 Task: Add an event with the title Conference: Business Symposium, date '2023/12/18', time 7:00 AM to 9:00 AMand add a description: The training workshop will begin with an exploration of the key principles and qualities of effective team leadership. Participants will gain an understanding of the different leadership styles and approaches, and how to adapt their leadership style to meet the needs of their team and organization._x000D_
Select event color  Lavender . Add location for the event as: 456 Champs-Élysées, Paris, France, logged in from the account softage.1@softage.netand send the event invitation to softage.8@softage.net and softage.9@softage.net. Set a reminder for the event Doesn't repeat
Action: Mouse moved to (74, 137)
Screenshot: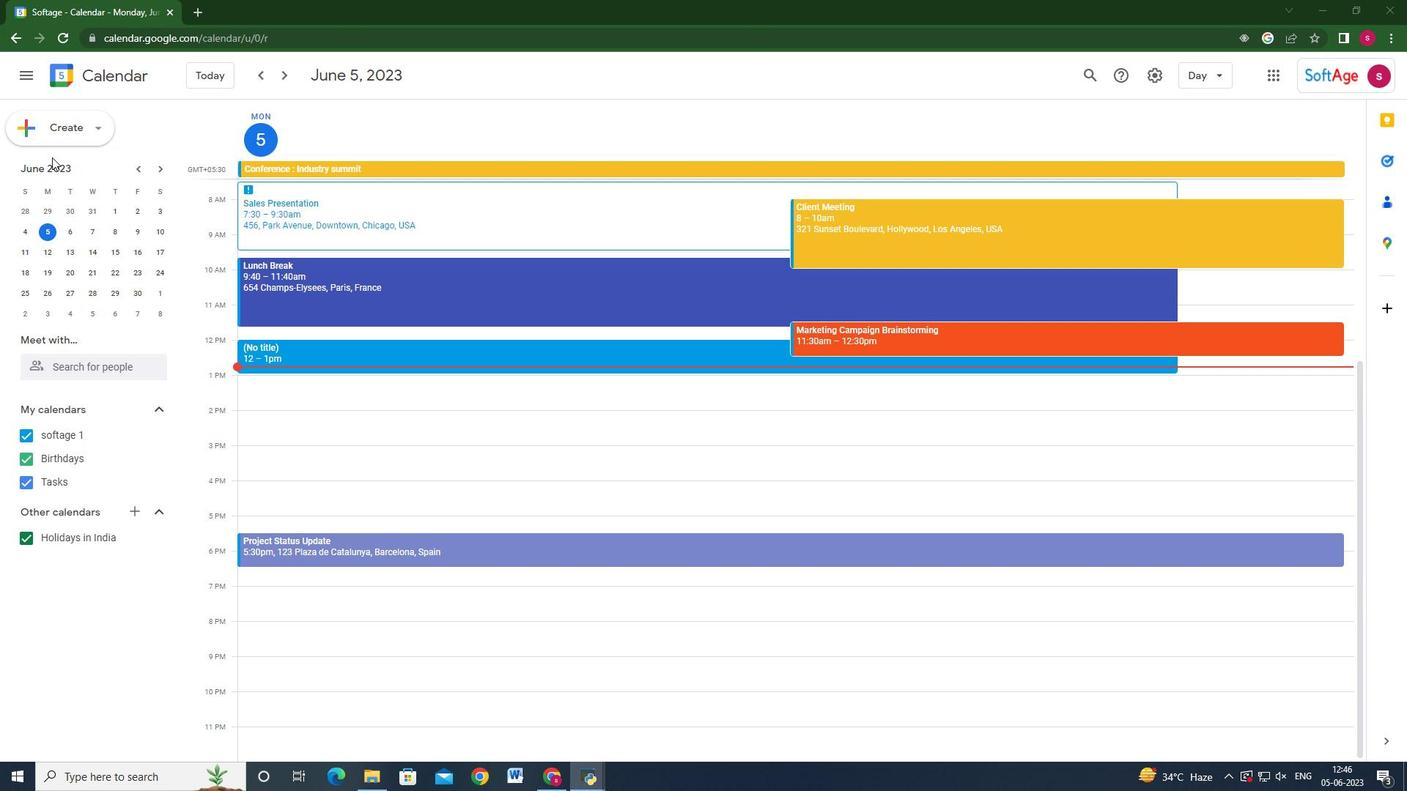 
Action: Mouse pressed left at (74, 137)
Screenshot: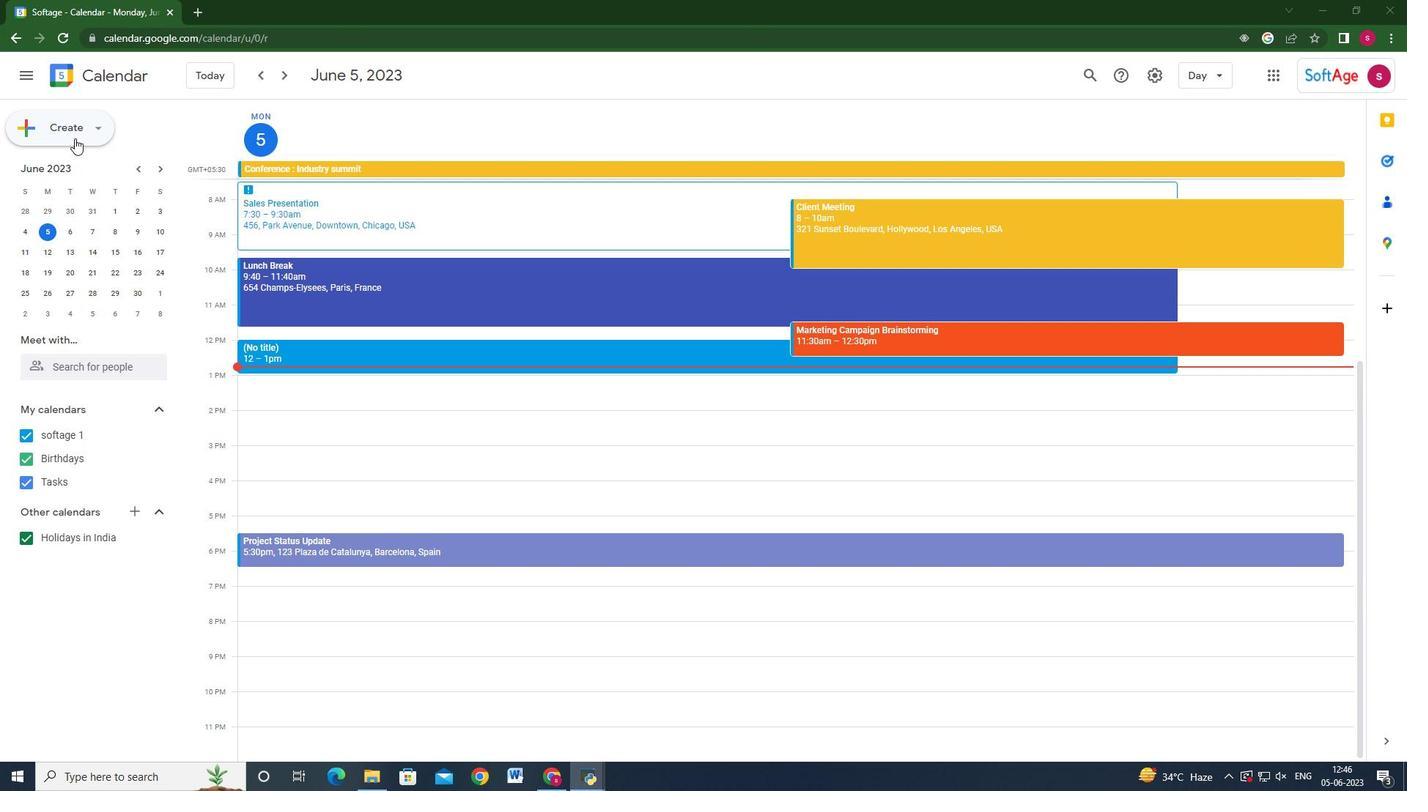 
Action: Mouse moved to (64, 167)
Screenshot: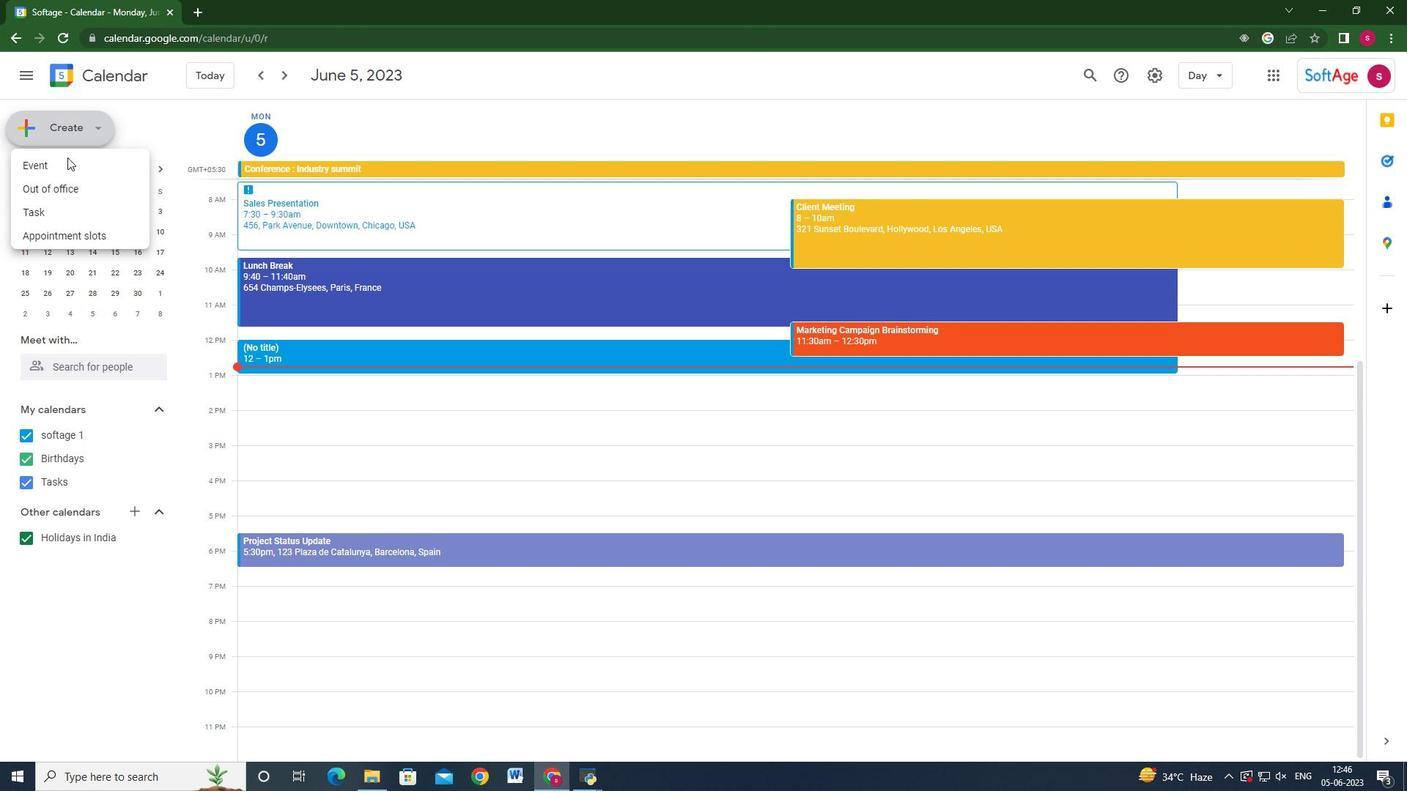 
Action: Mouse pressed left at (64, 167)
Screenshot: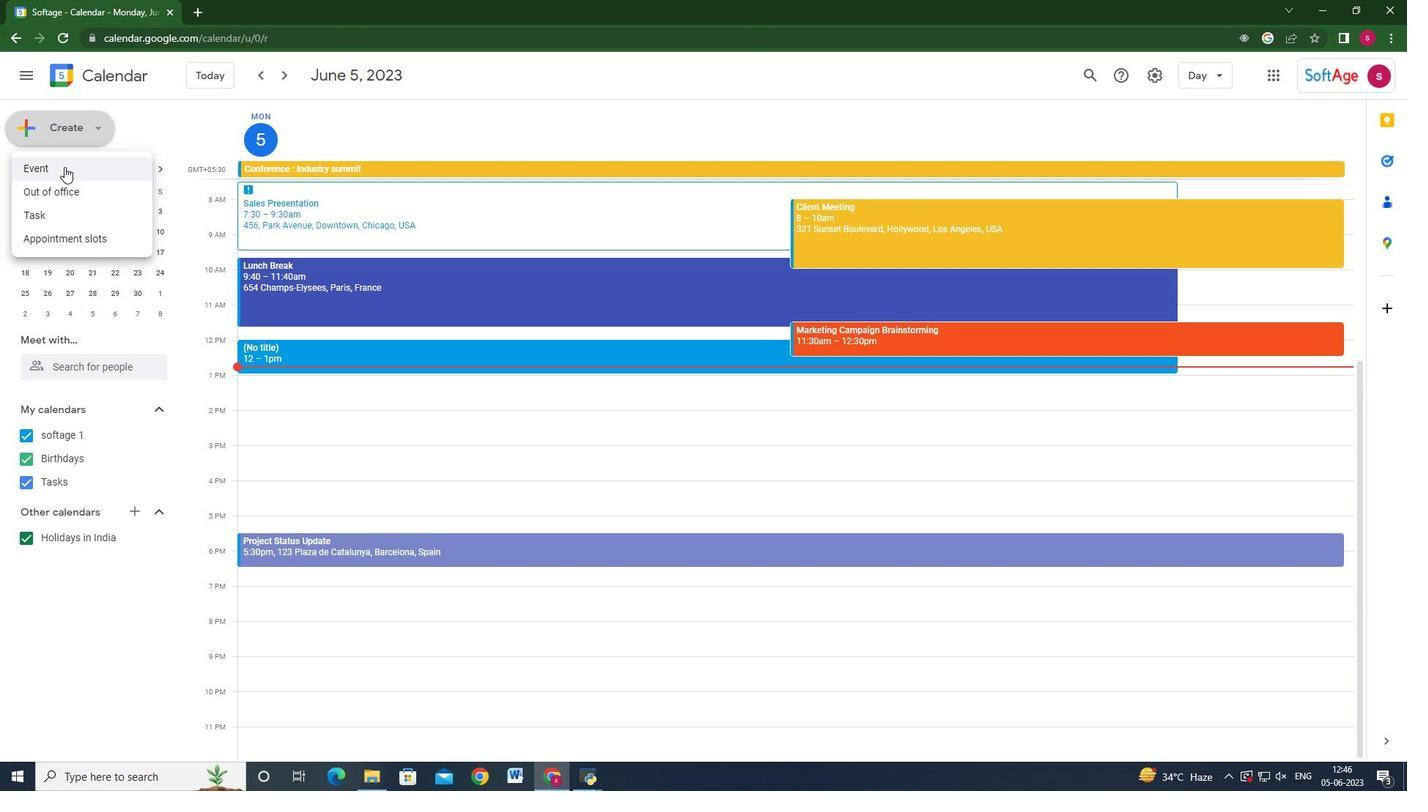 
Action: Mouse moved to (849, 579)
Screenshot: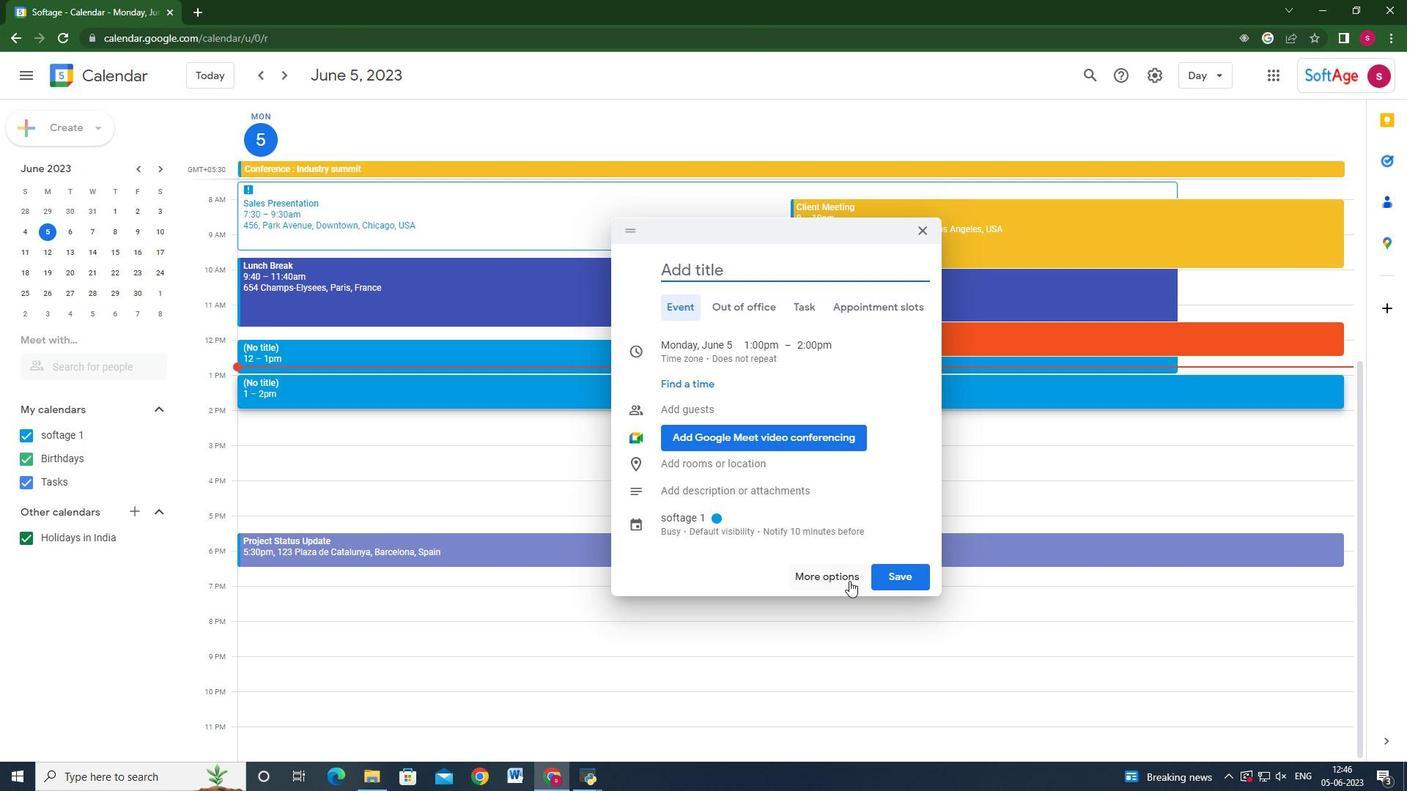 
Action: Mouse pressed left at (849, 579)
Screenshot: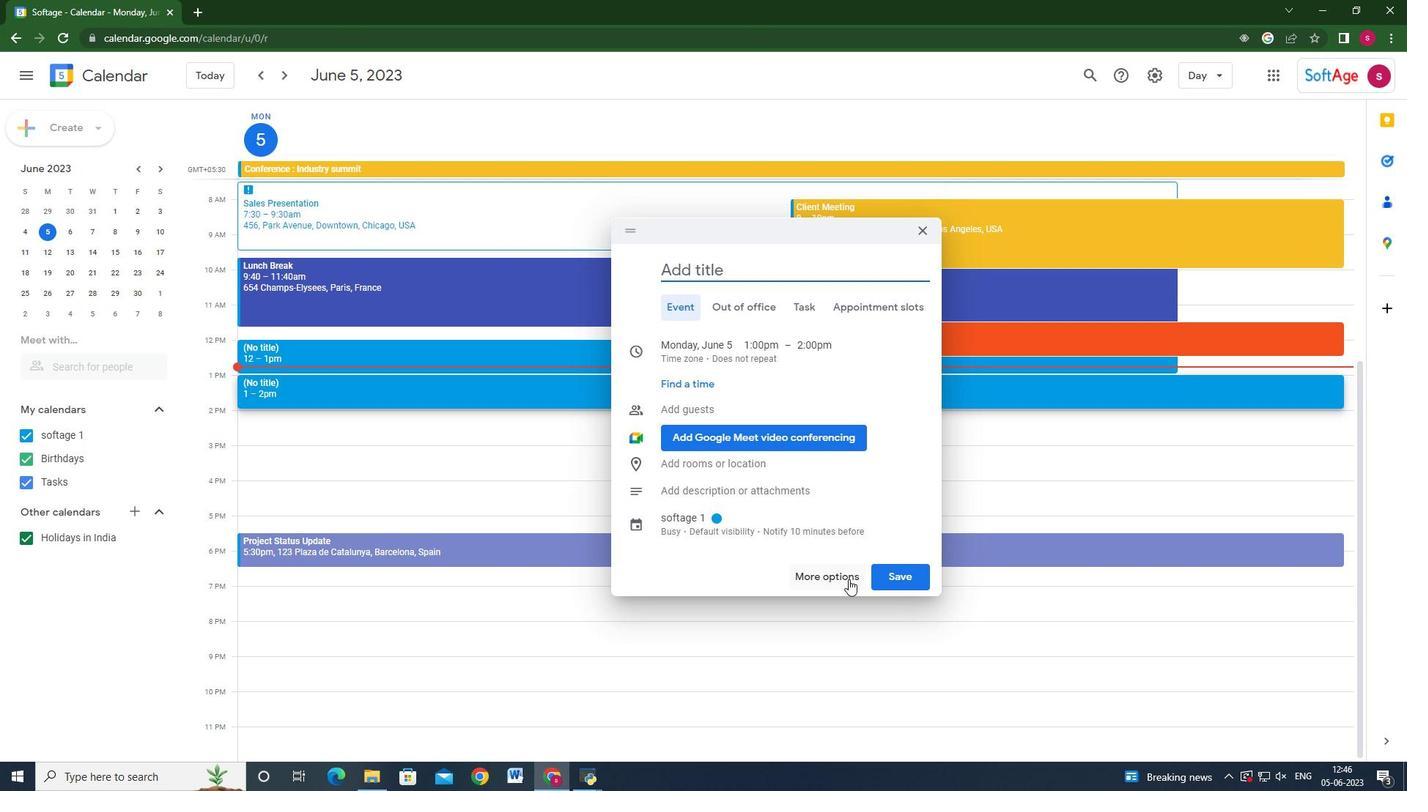 
Action: Mouse moved to (281, 87)
Screenshot: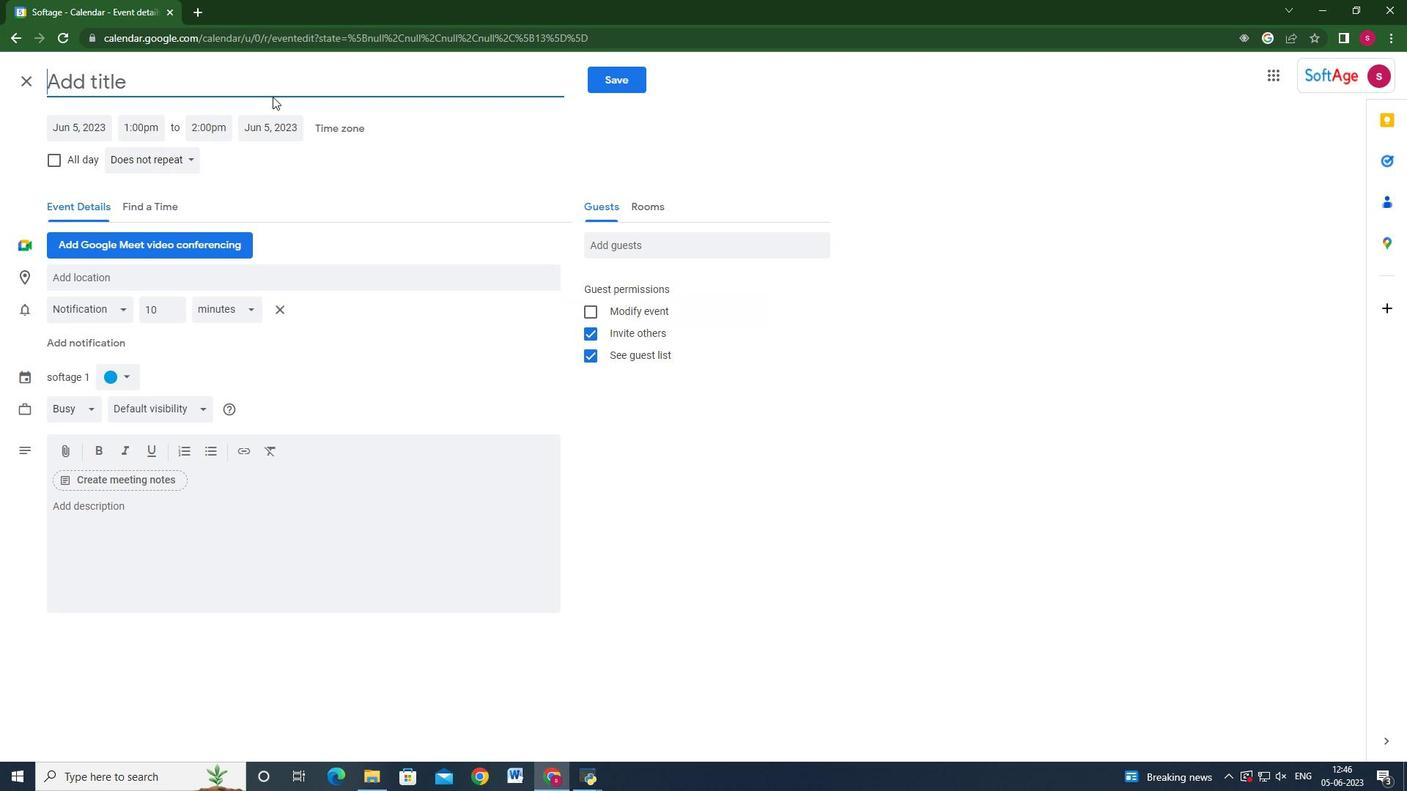 
Action: Key pressed <Key.shift>Conference<Key.shift>:<Key.space><Key.shift>Busn<Key.backspace>iness<Key.space><Key.shift><Key.shift><Key.shift><Key.shift><Key.shift><Key.shift><Key.shift><Key.shift><Key.shift><Key.shift><Key.shift><Key.shift>Symposium
Screenshot: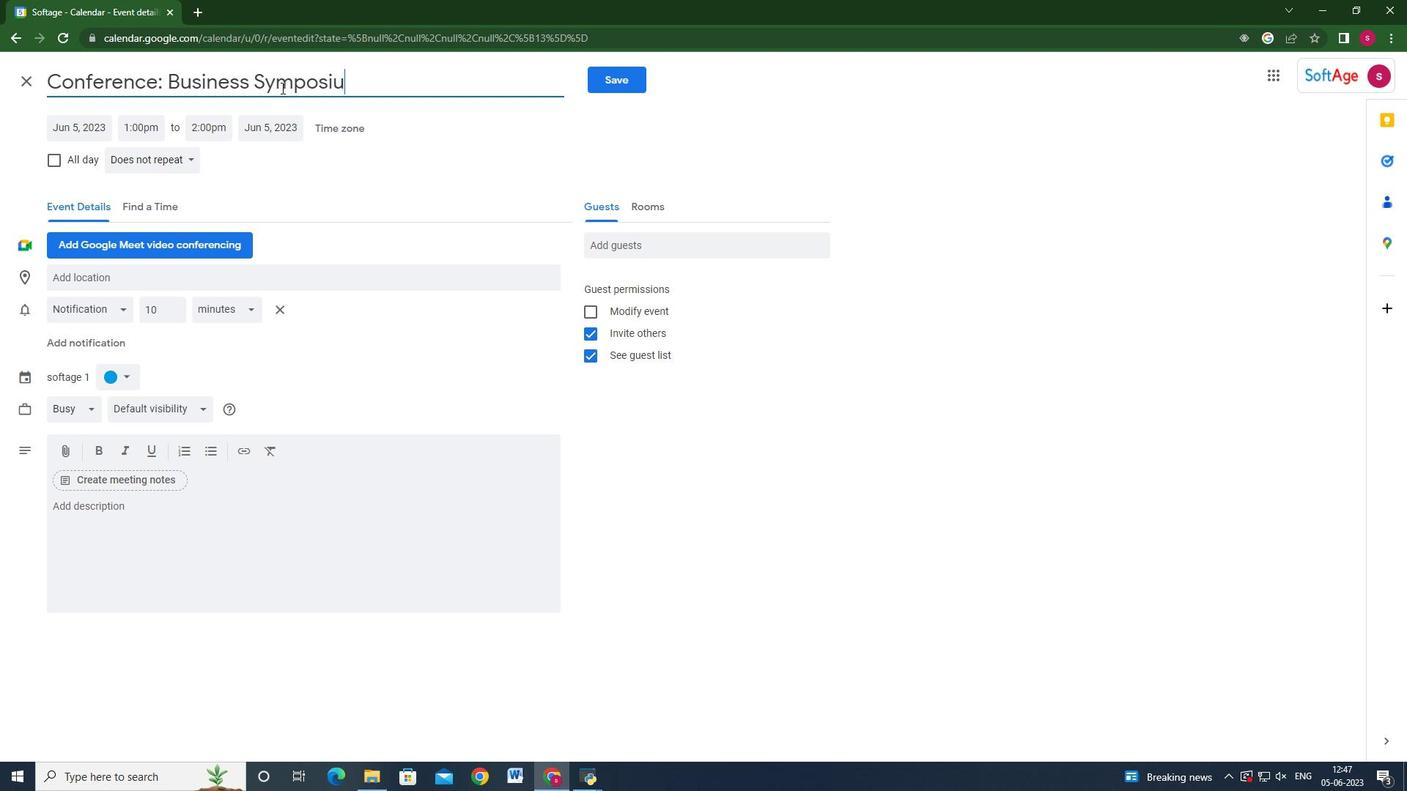 
Action: Mouse moved to (85, 128)
Screenshot: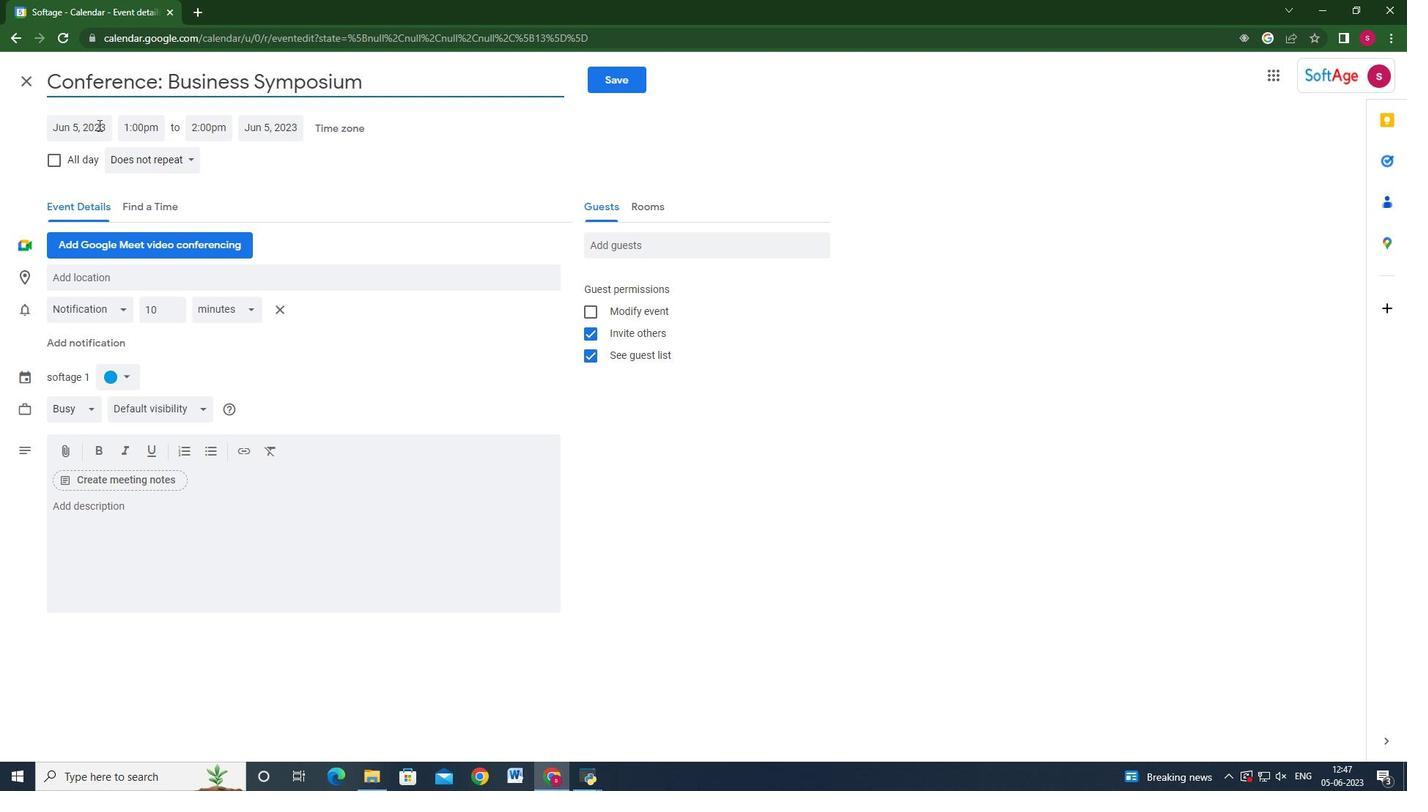 
Action: Mouse pressed left at (85, 128)
Screenshot: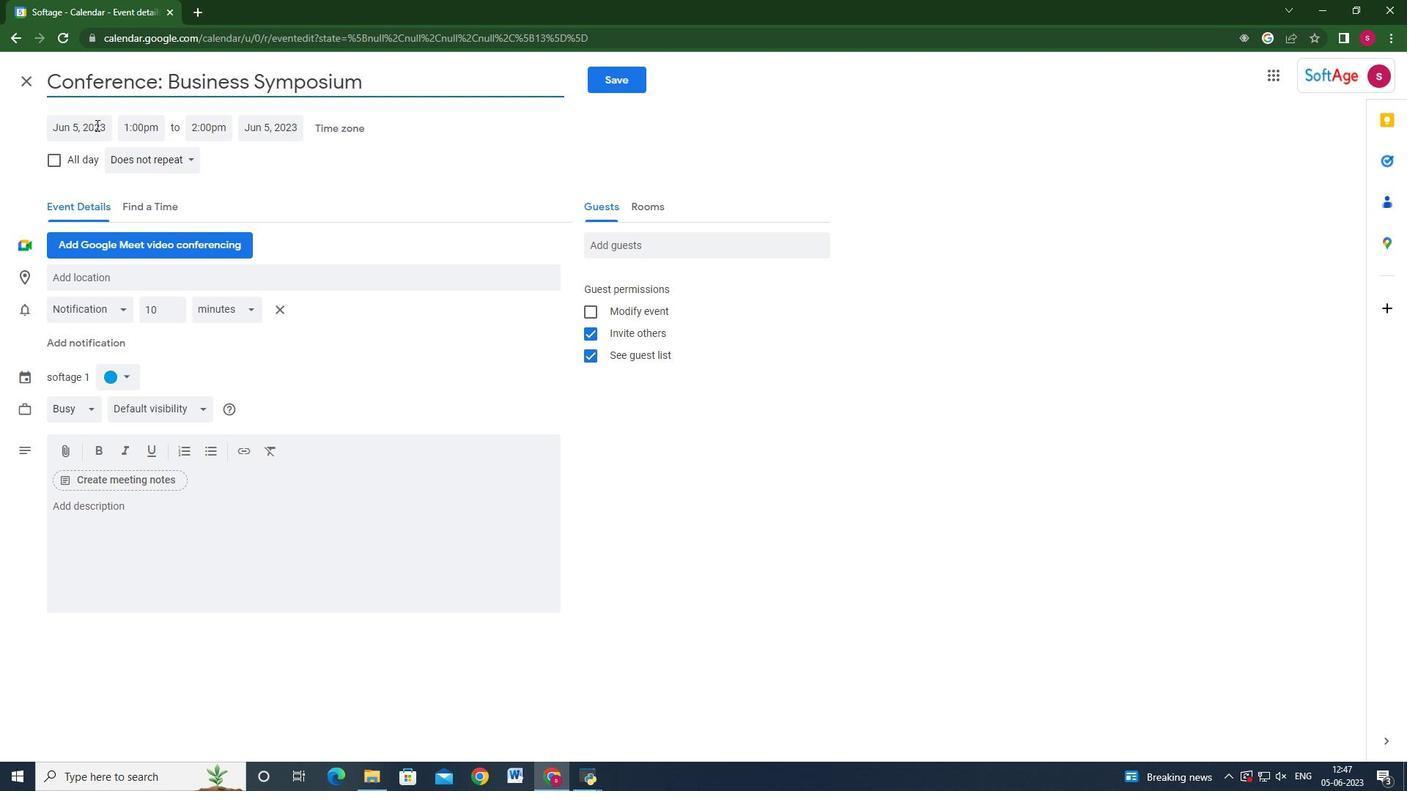 
Action: Mouse moved to (230, 158)
Screenshot: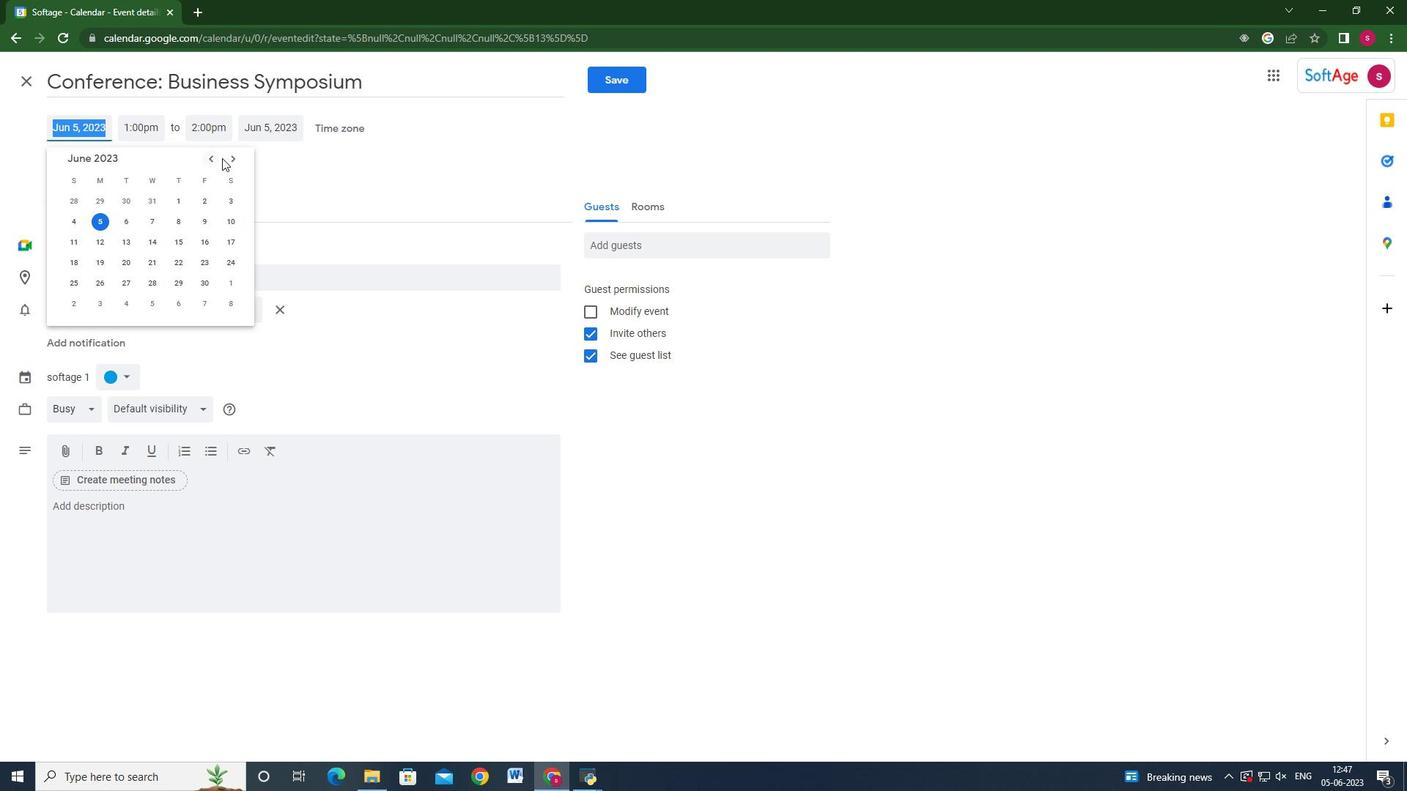 
Action: Mouse pressed left at (230, 158)
Screenshot: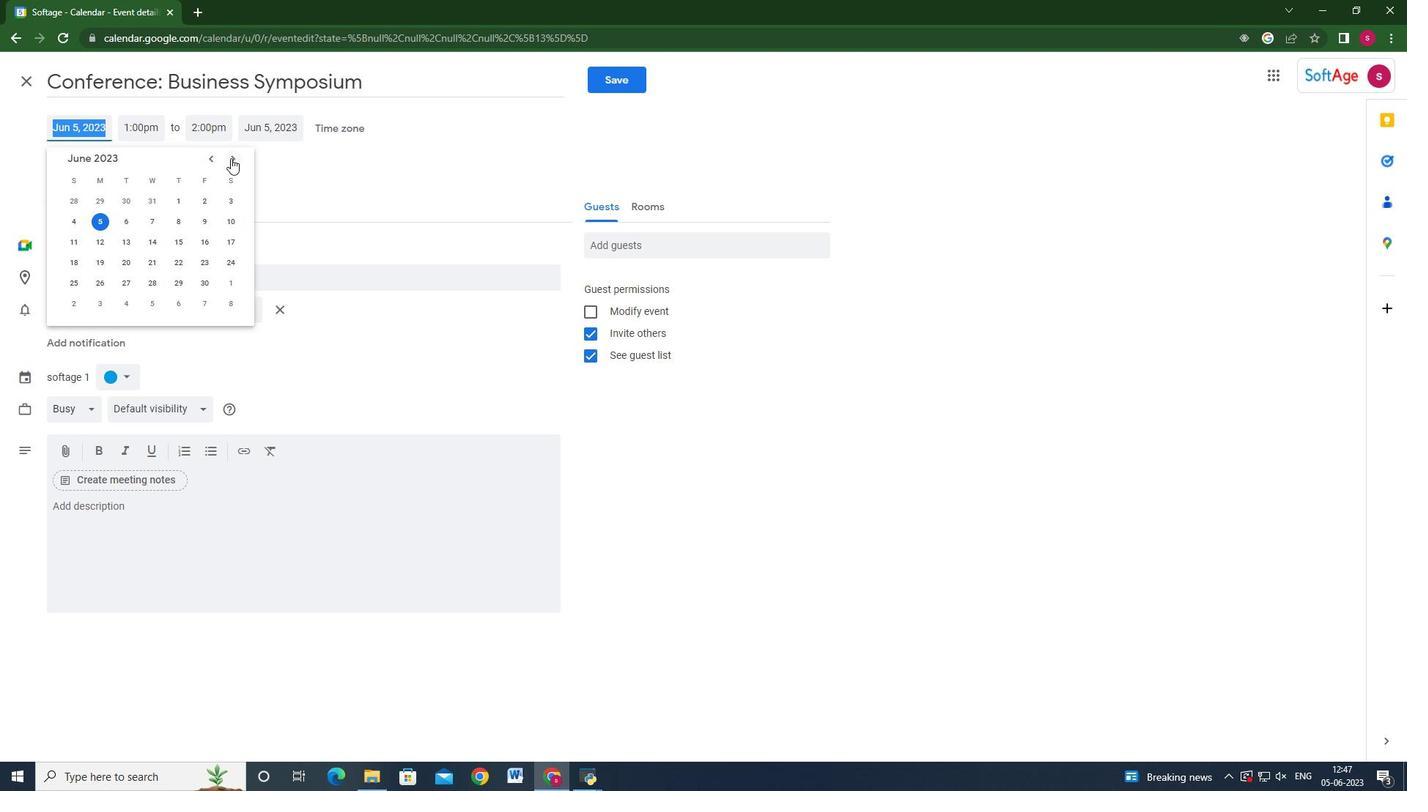 
Action: Mouse moved to (231, 158)
Screenshot: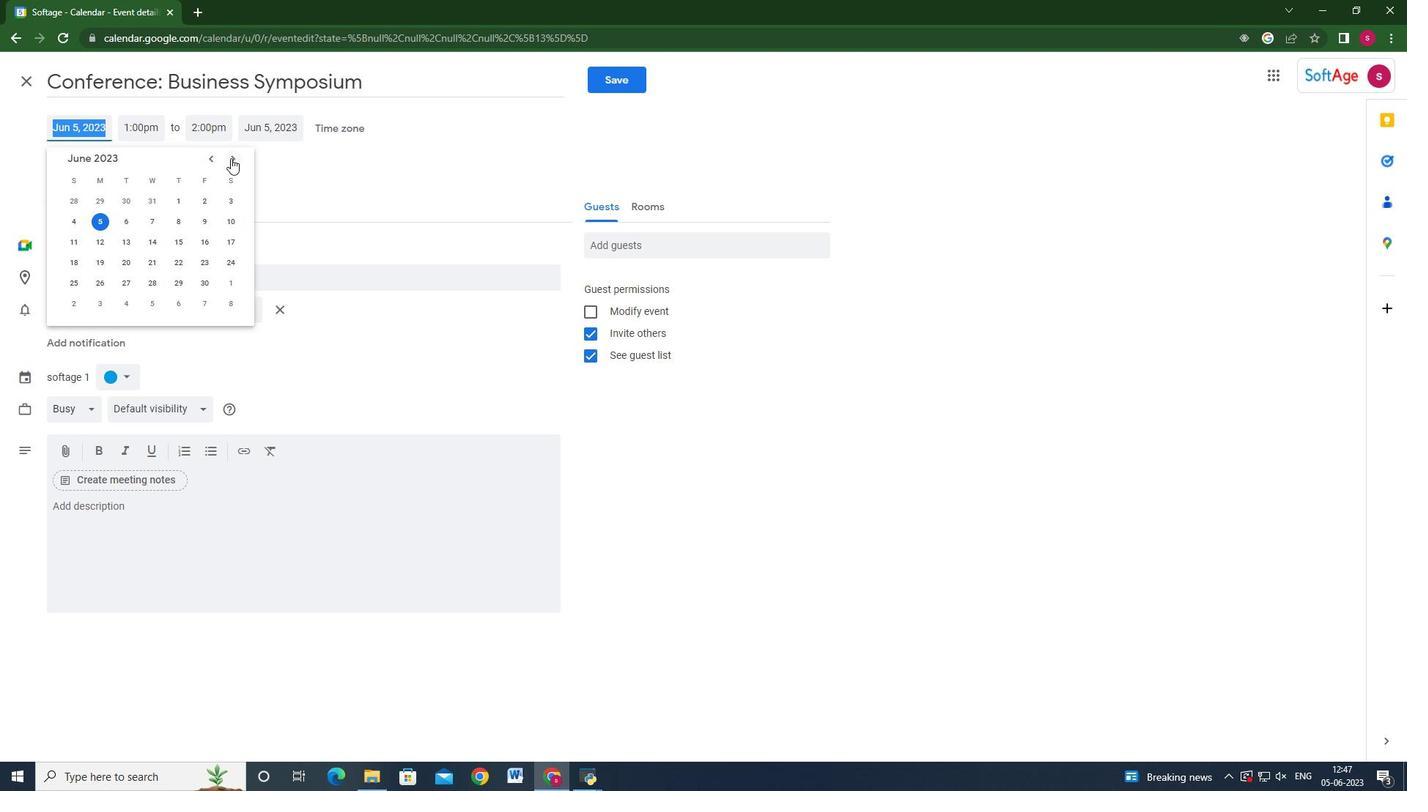 
Action: Mouse pressed left at (231, 158)
Screenshot: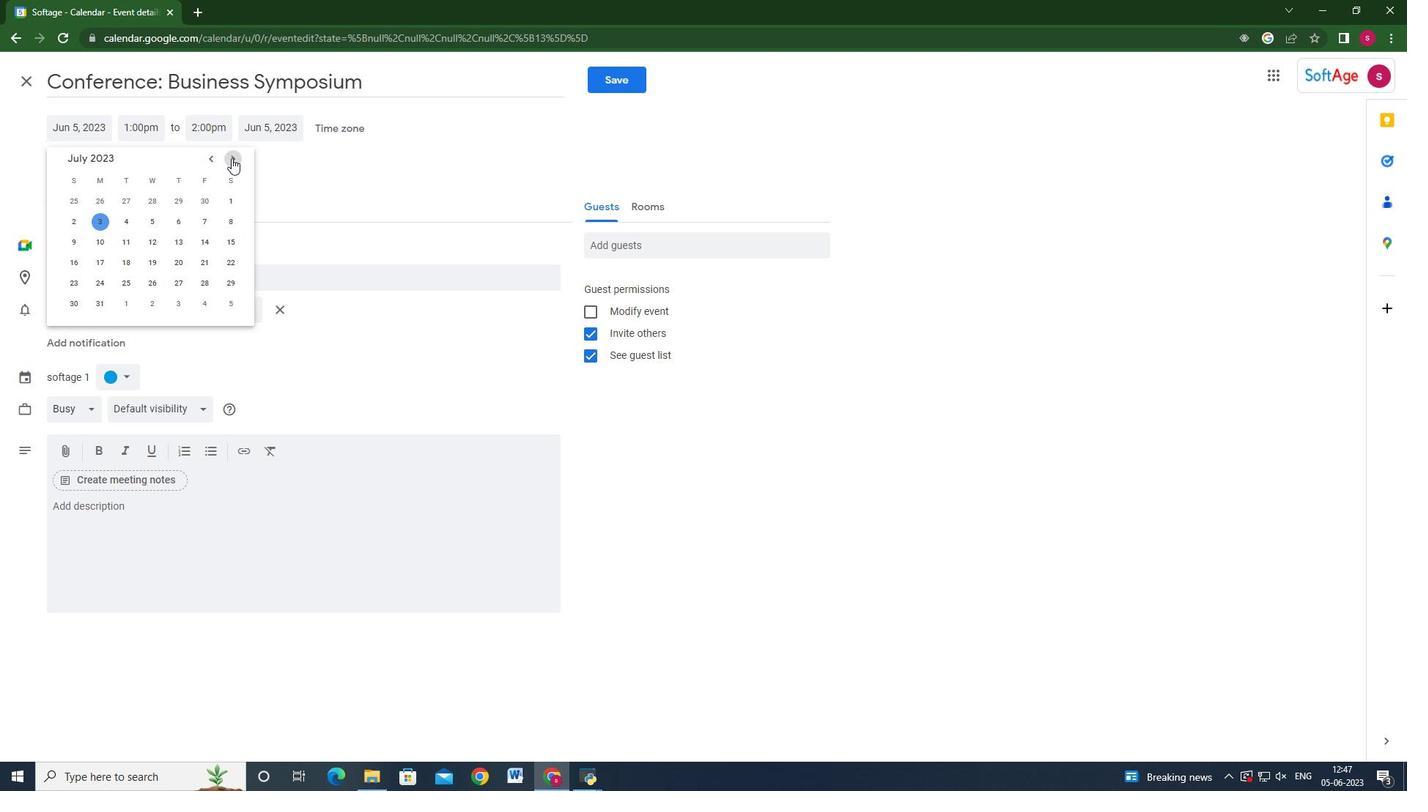 
Action: Mouse pressed left at (231, 158)
Screenshot: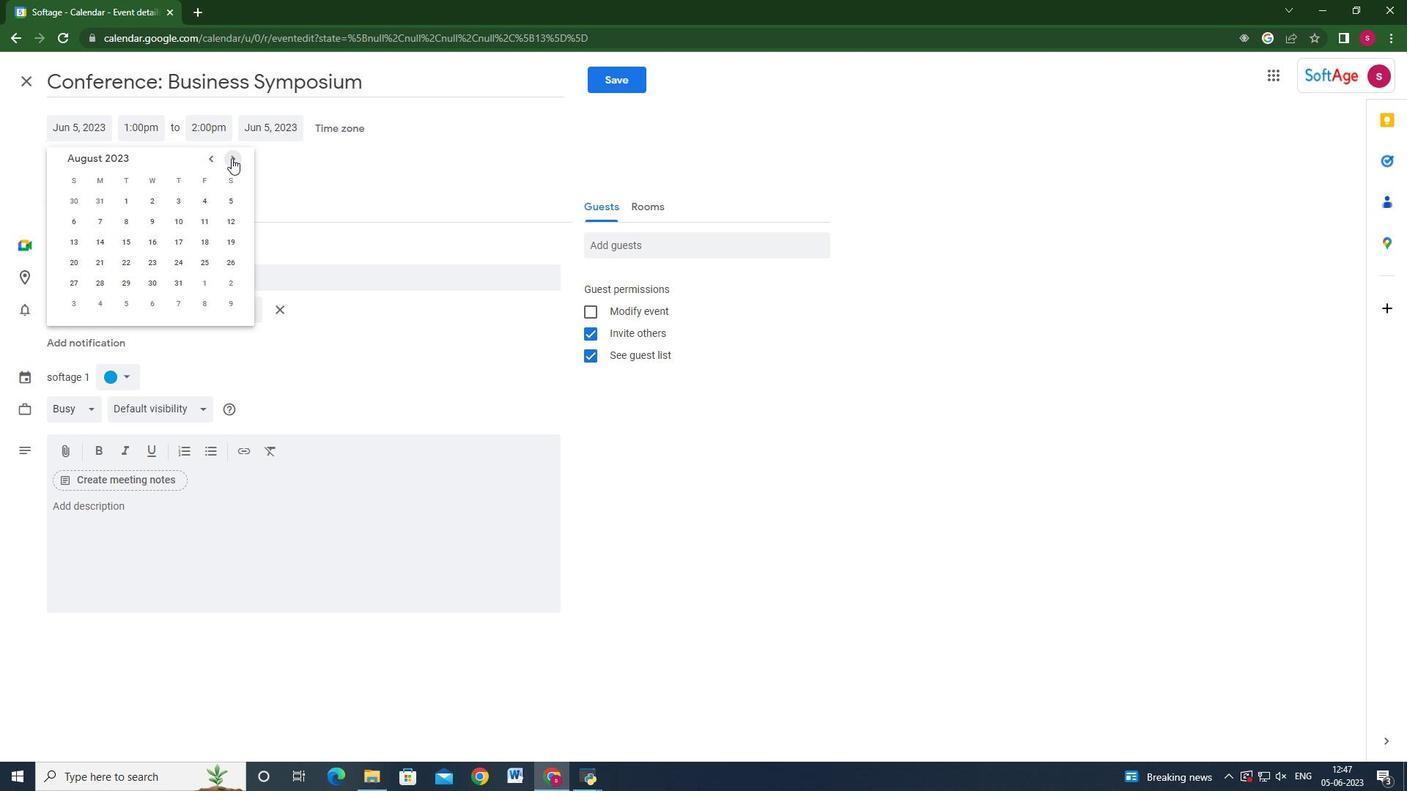 
Action: Mouse pressed left at (231, 158)
Screenshot: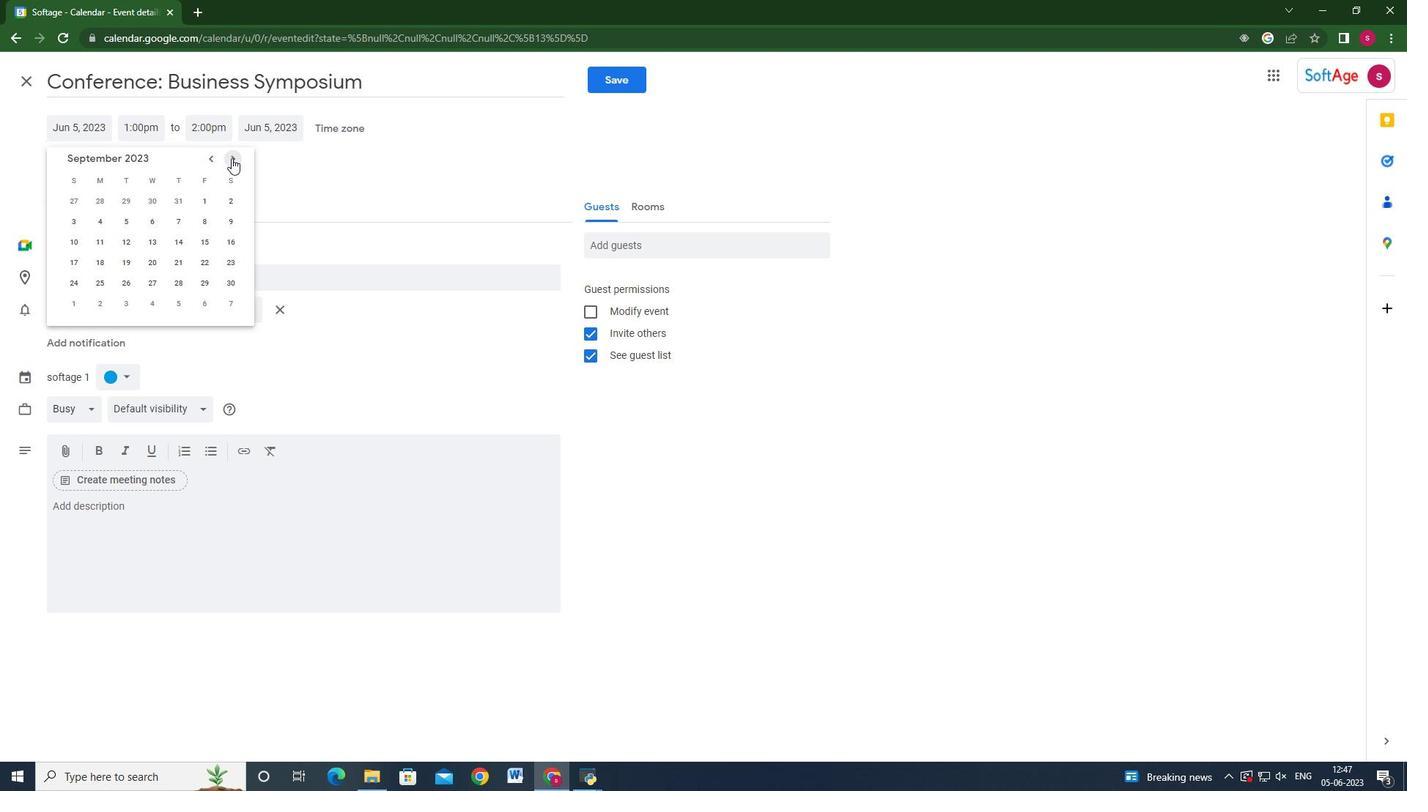 
Action: Mouse pressed left at (231, 158)
Screenshot: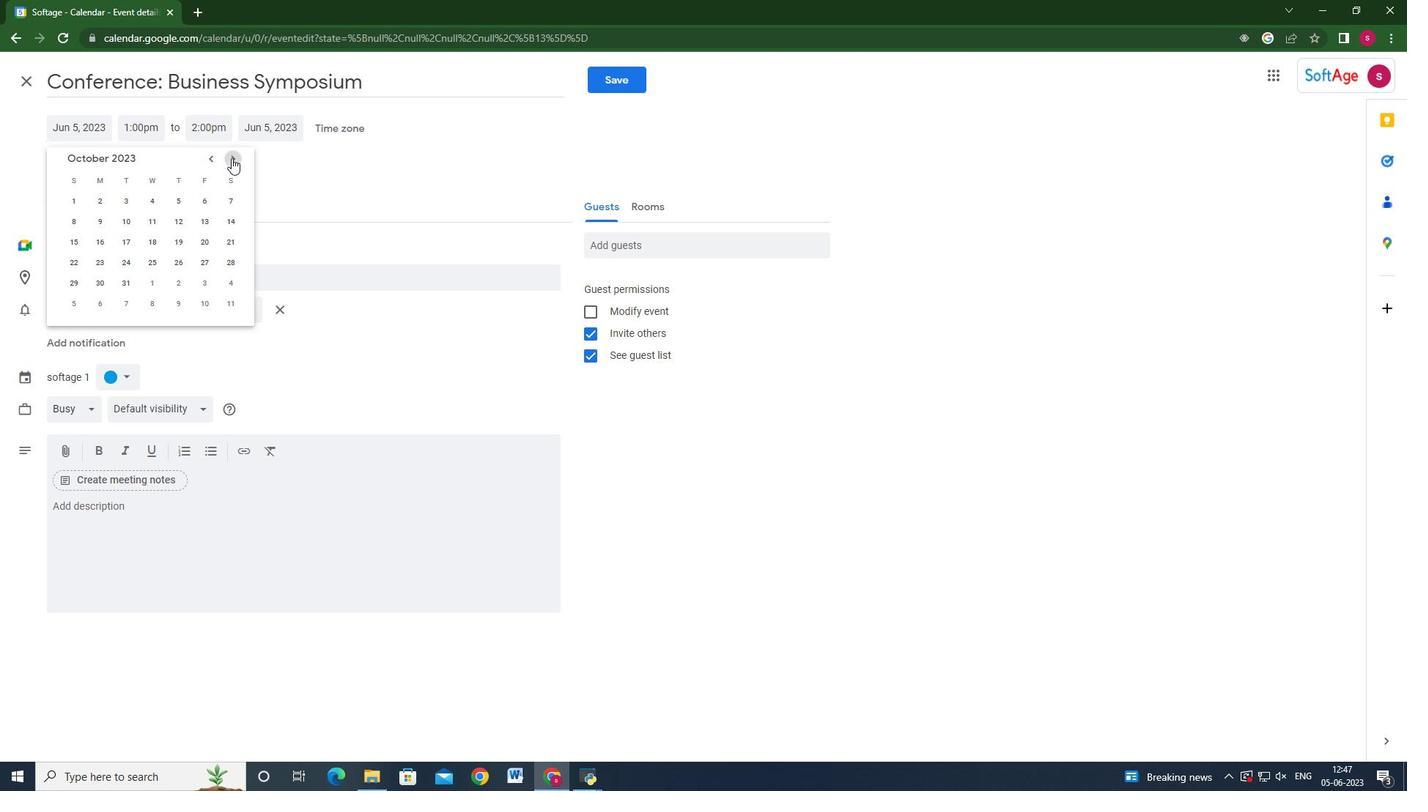 
Action: Mouse pressed left at (231, 158)
Screenshot: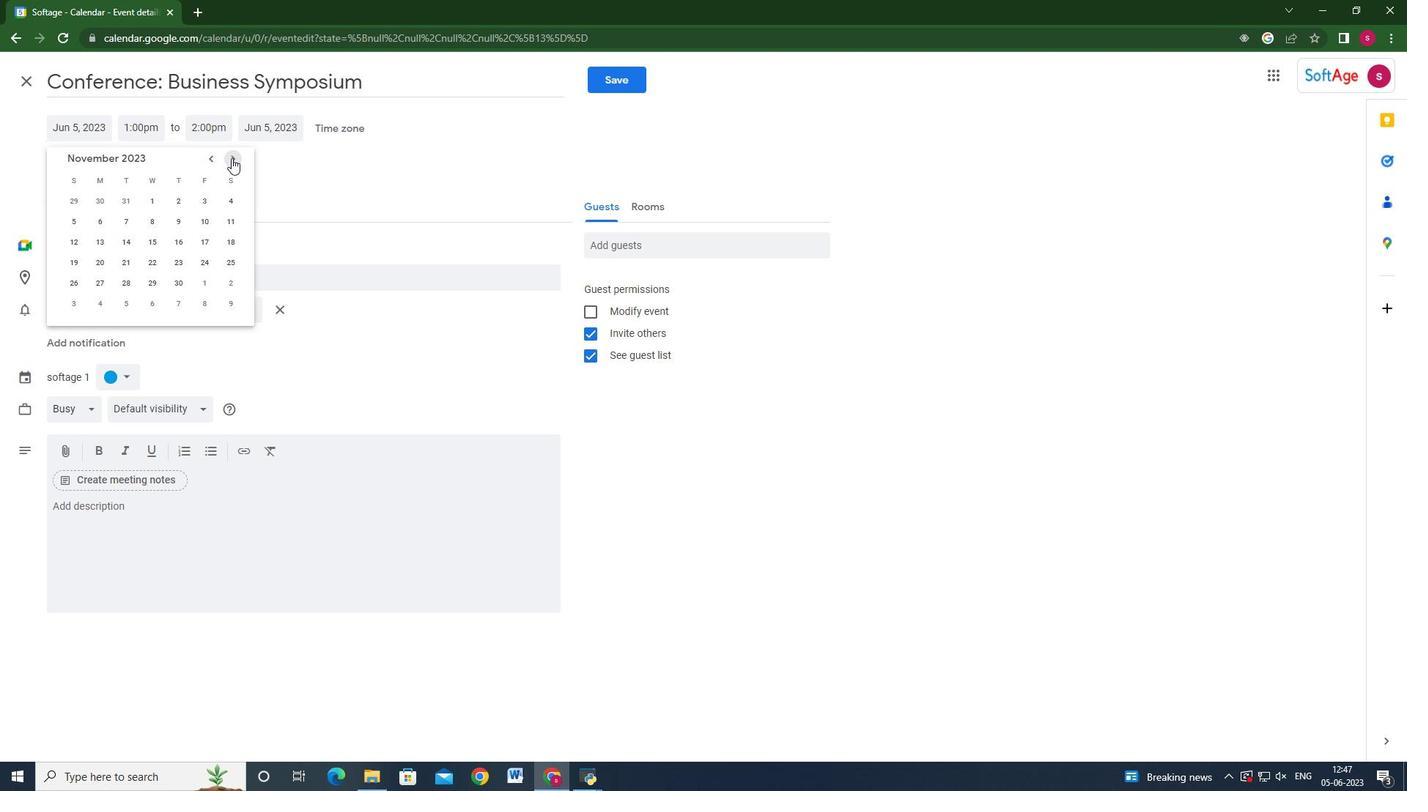 
Action: Mouse moved to (96, 260)
Screenshot: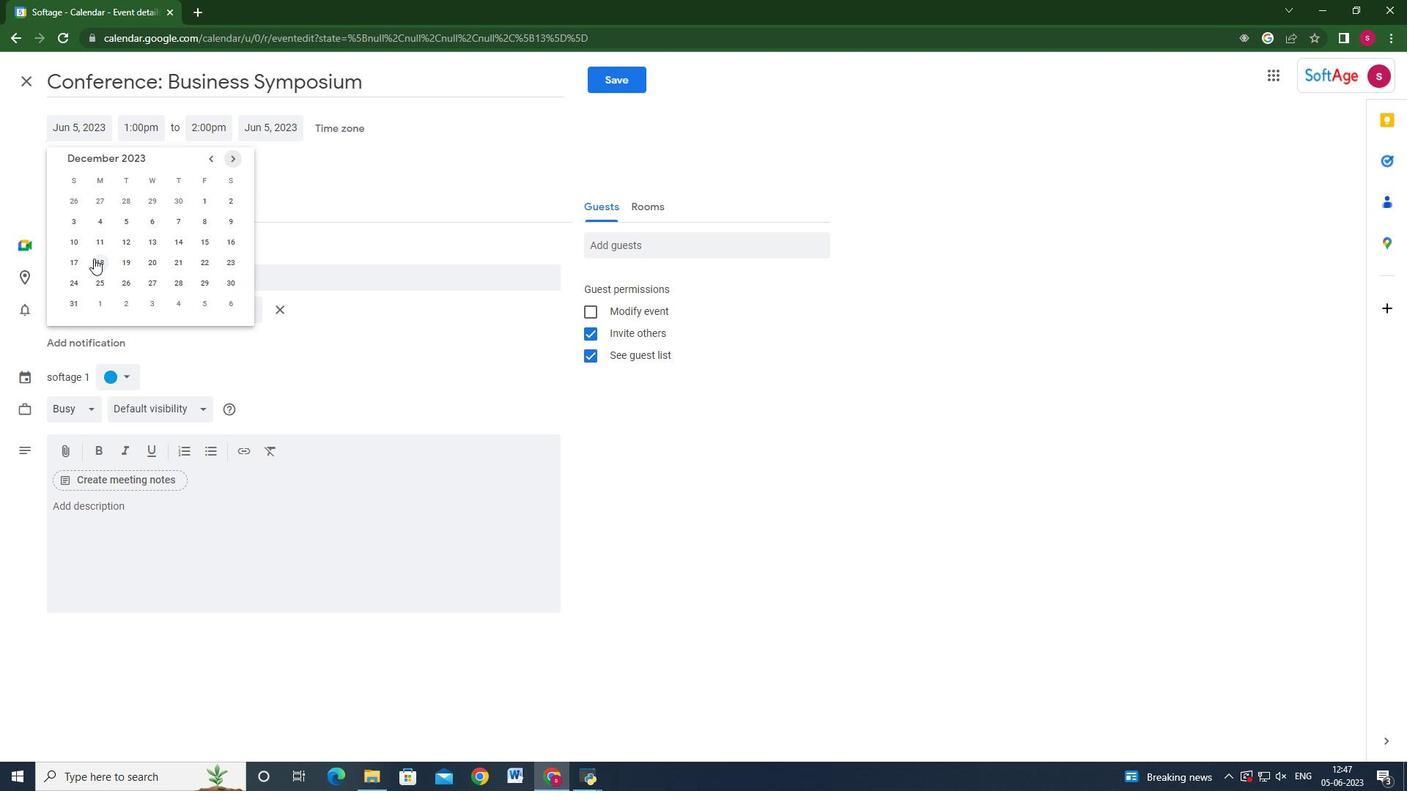
Action: Mouse pressed left at (96, 260)
Screenshot: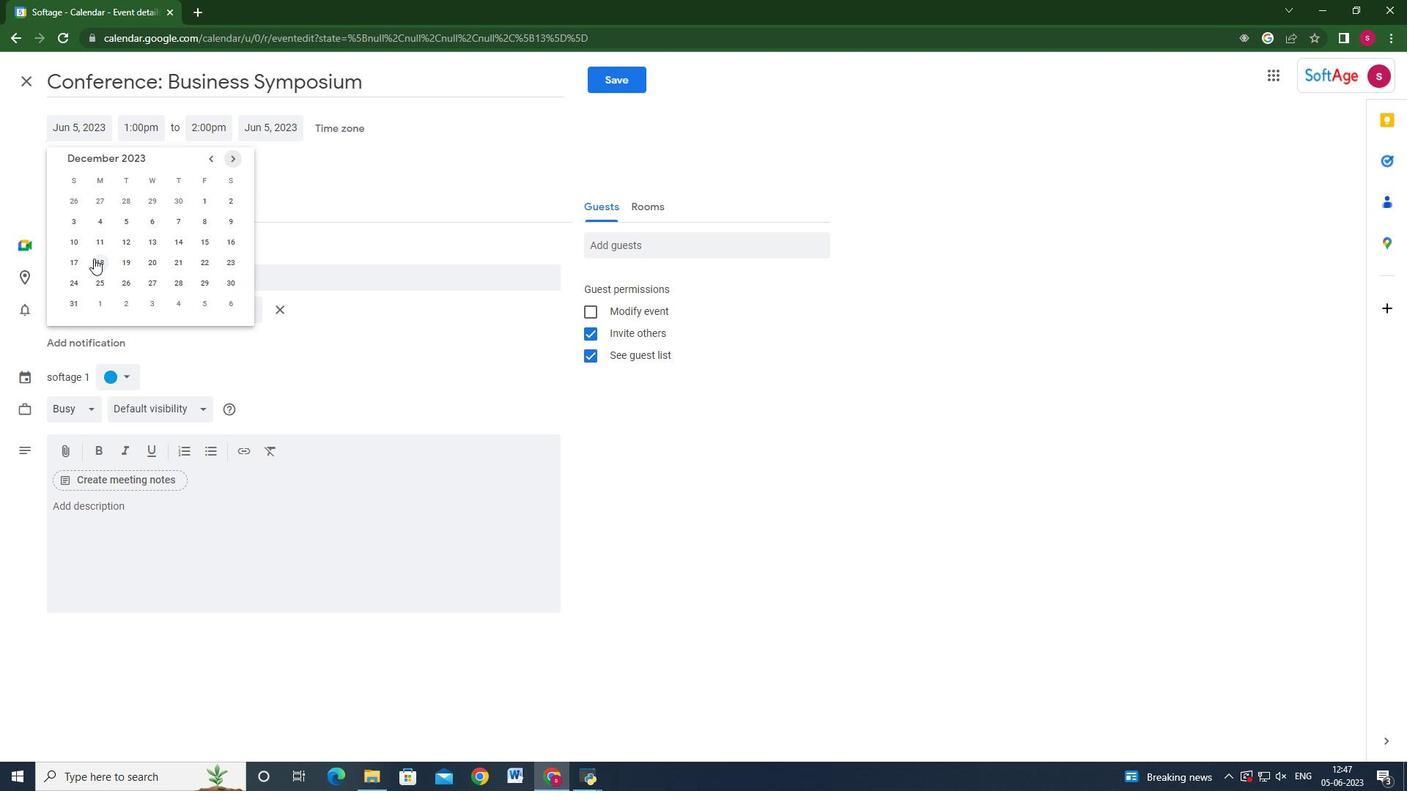 
Action: Mouse moved to (151, 120)
Screenshot: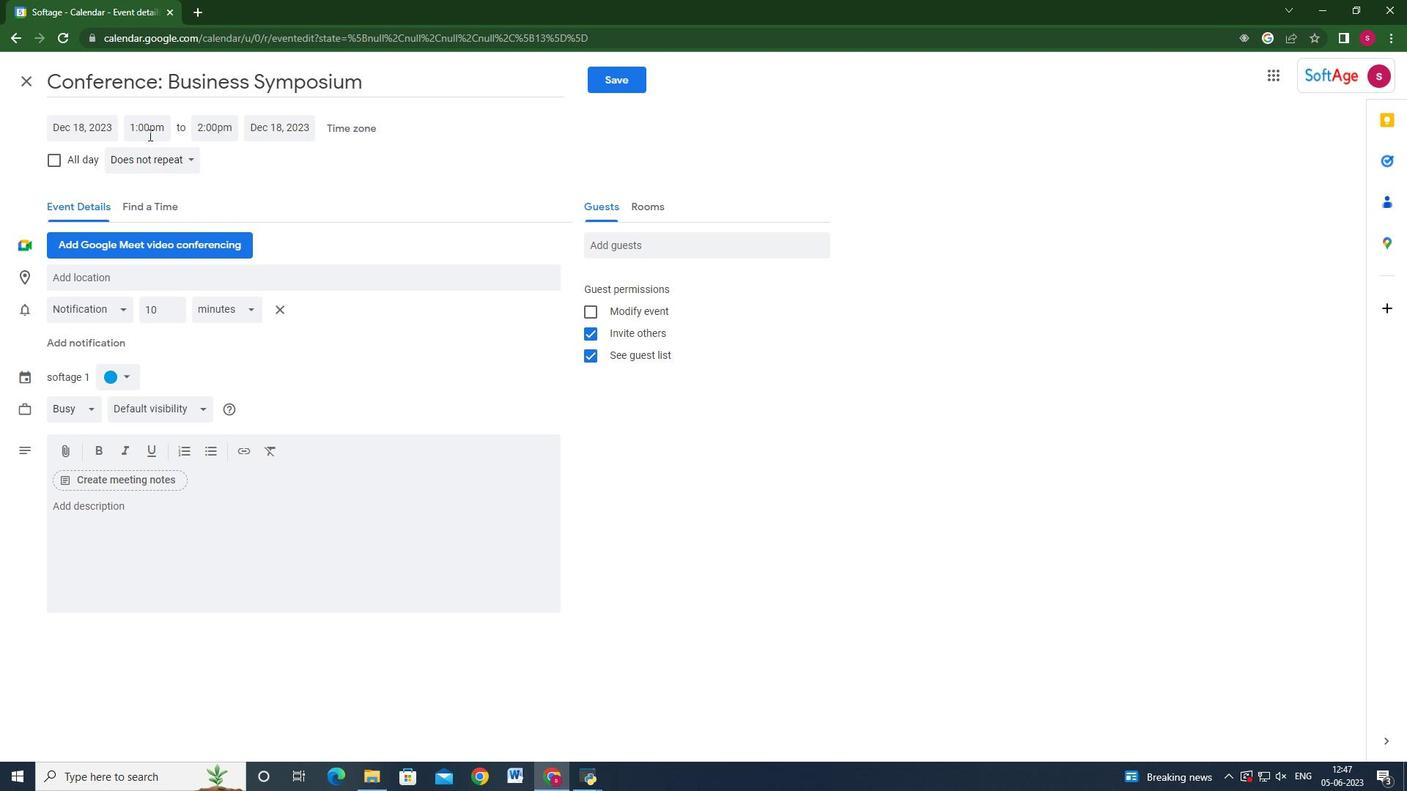 
Action: Mouse pressed left at (151, 120)
Screenshot: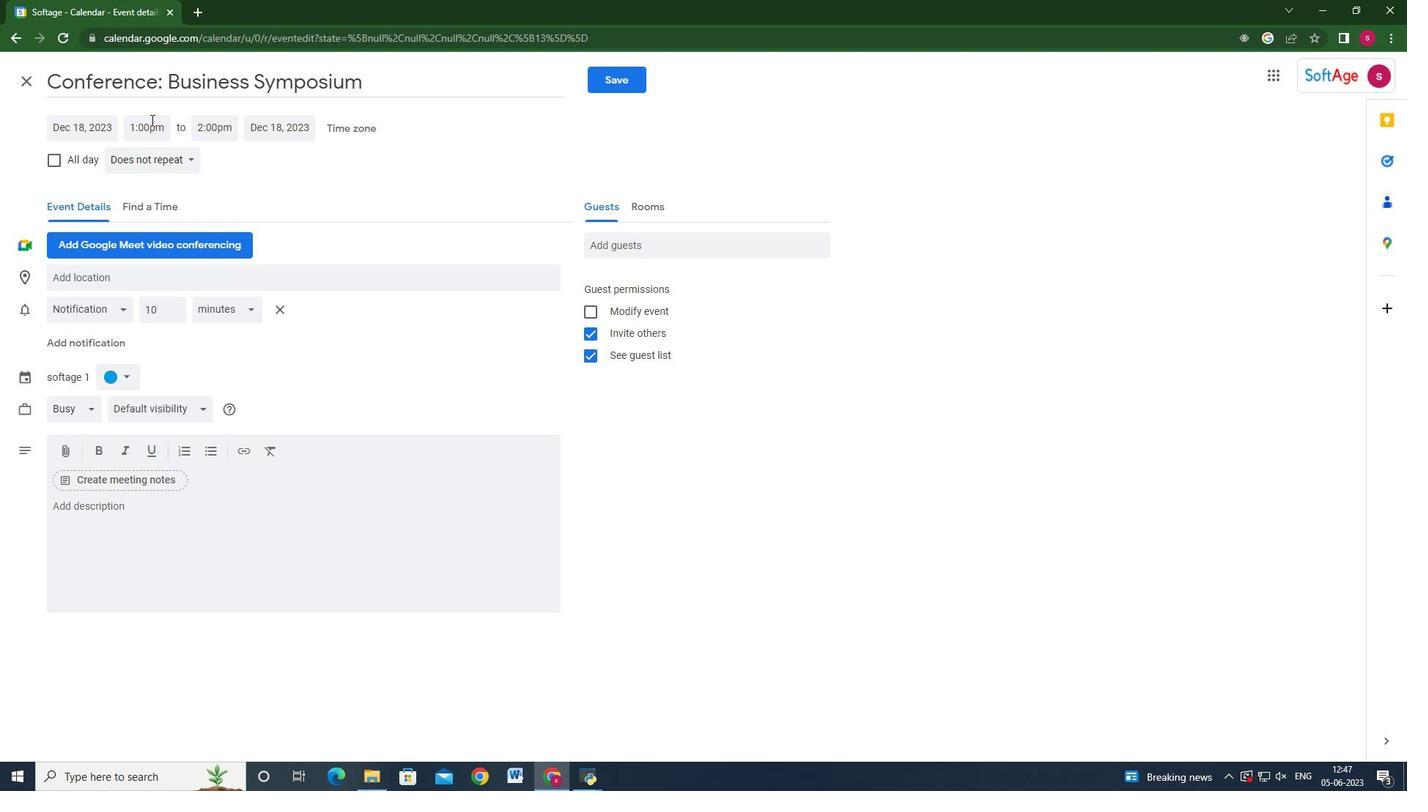 
Action: Key pressed 7<Key.shift>:00am<Key.enter><Key.tab>9<Key.shift>:00am<Key.enter>
Screenshot: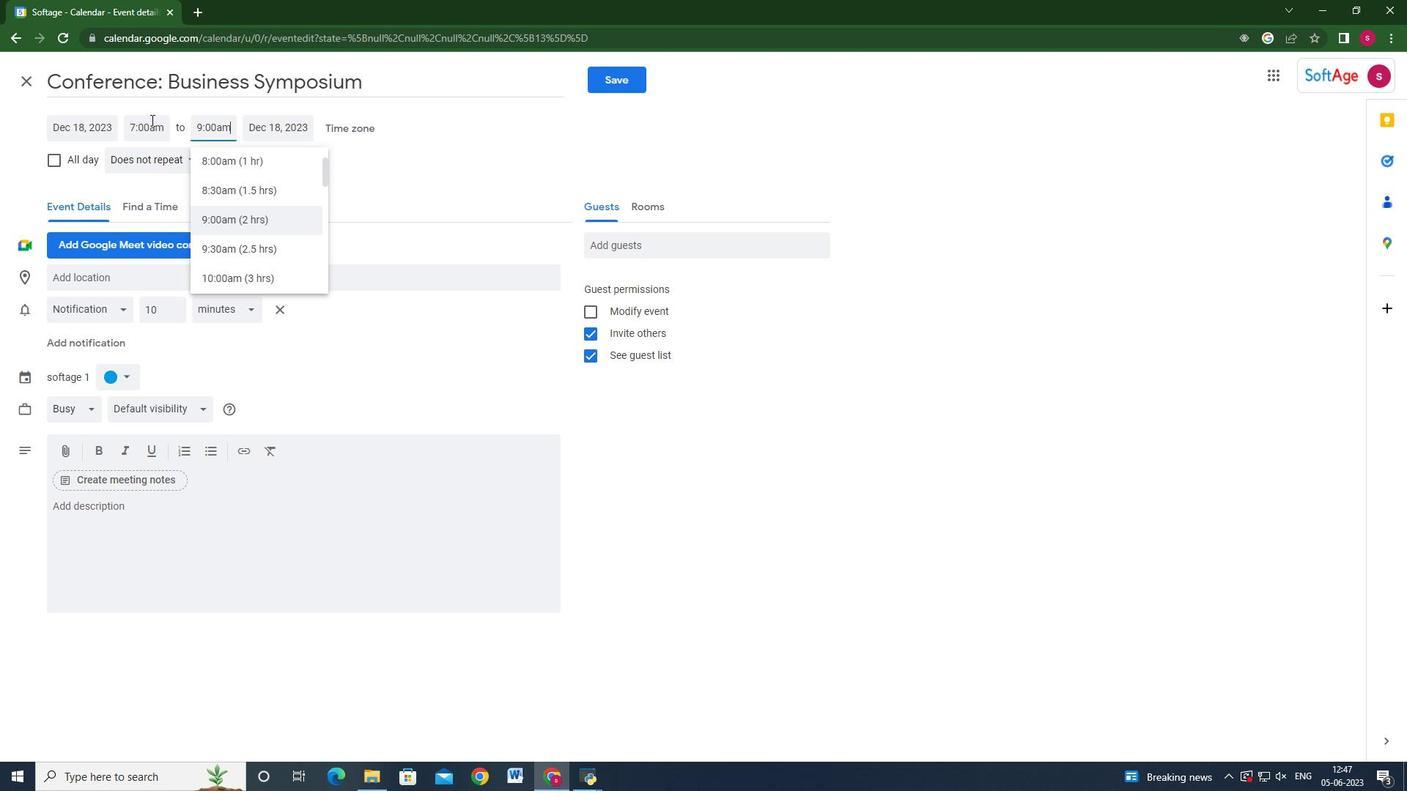 
Action: Mouse moved to (188, 507)
Screenshot: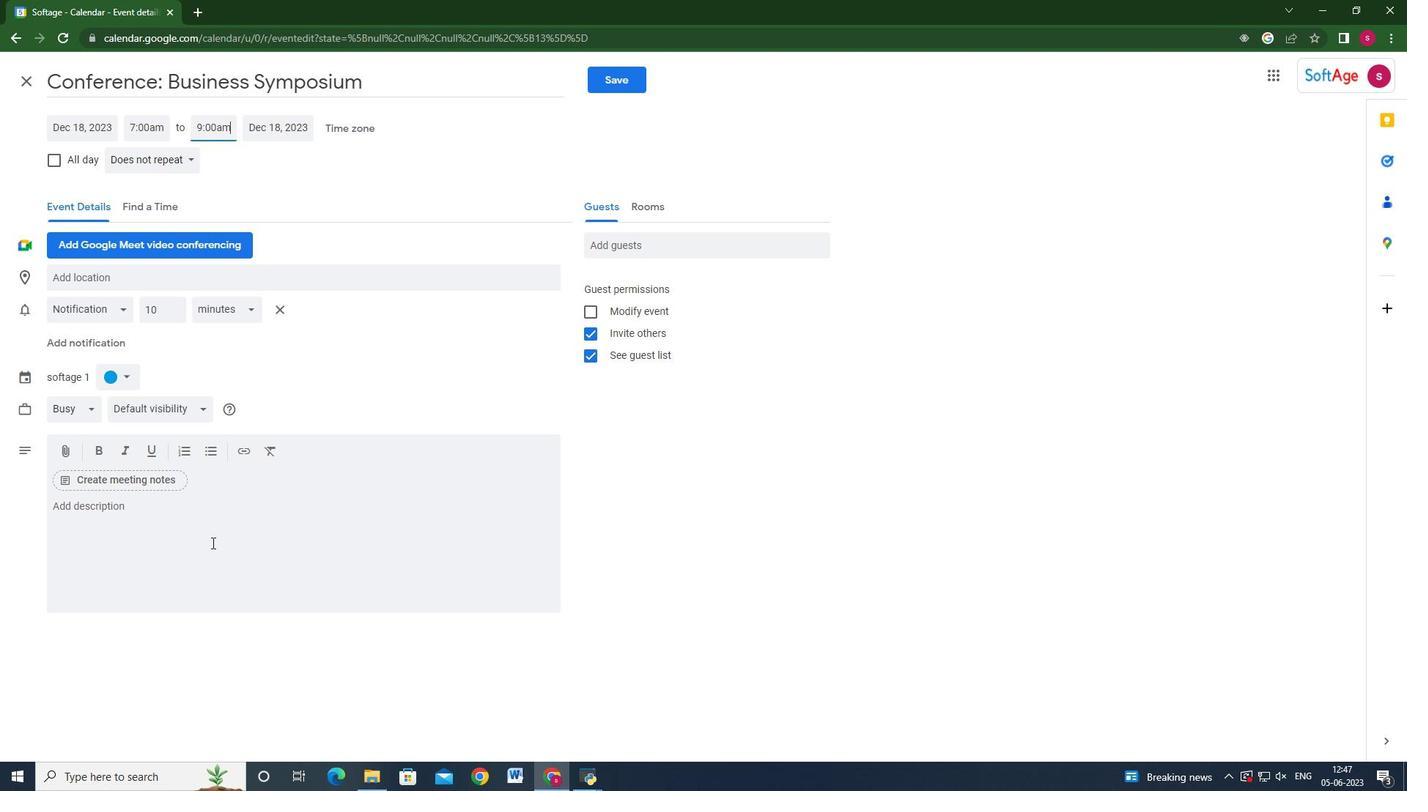 
Action: Mouse pressed left at (188, 507)
Screenshot: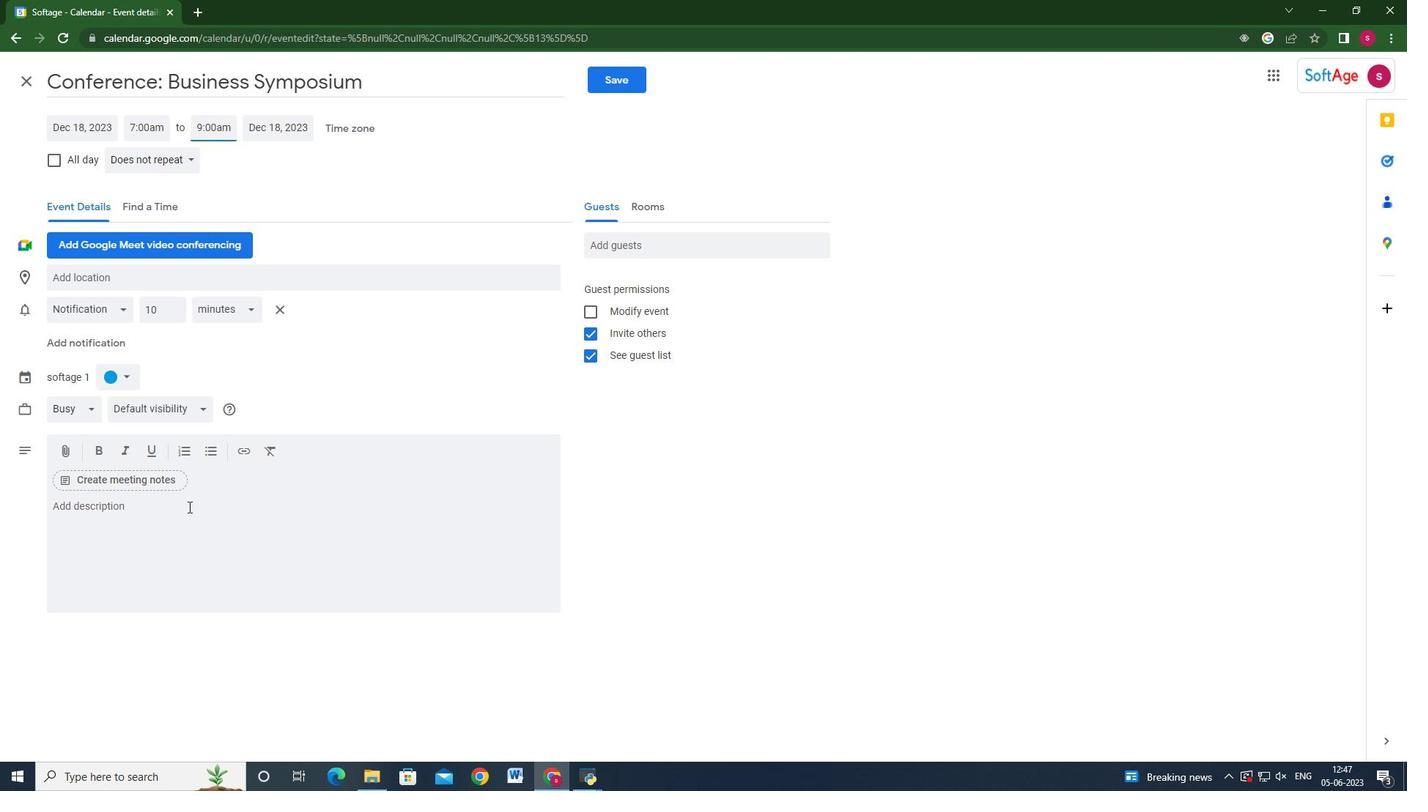 
Action: Mouse moved to (188, 507)
Screenshot: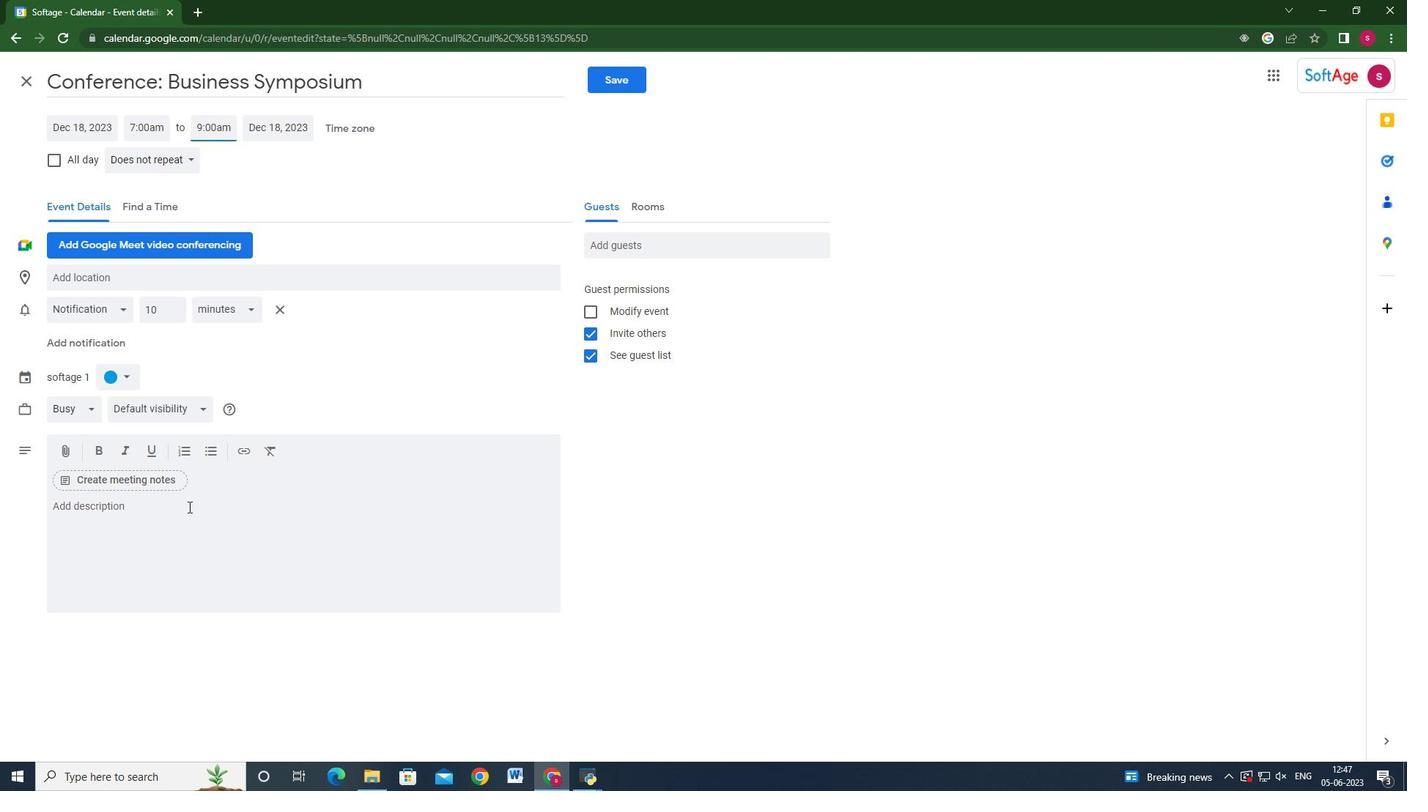 
Action: Key pressed <Key.shift>The<Key.space><Key.shift>Tr<Key.backspace><Key.backspace>training<Key.space>workshop<Key.space>will<Key.space>bgin<Key.space>with<Key.space>an<Key.space>exploration<Key.space><Key.space>of<Key.space>the<Key.space>key<Key.space>principles<Key.space>and<Key.space>qualities<Key.space>of<Key.space>effective<Key.space>of<Key.space>the<Key.space>s<Key.backspace>key<Key.space>pric<Key.backspace>nciples<Key.space>and<Key.space>qul<Key.backspace>alities<Key.space>of<Key.space>effective<Key.space>team<Key.space>leadershiop<Key.backspace><Key.backspace>p.<Key.space><Key.shift>Participants<Key.space>will<Key.space>gain<Key.space>an<Key.space>understanding<Key.space>of<Key.space>the<Key.space>f<Key.backspace>different<Key.space>e<Key.backspace>leadership<Key.space>styles<Key.space>and<Key.space>approaches,<Key.space>and<Key.space>how<Key.space>to<Key.space>adapt<Key.space>their<Key.space>leadership<Key.space>style<Key.space>to<Key.space>meet<Key.space>the<Key.space>need<Key.space>of<Key.space>their<Key.space>team<Key.space>and<Key.space>organization.
Screenshot: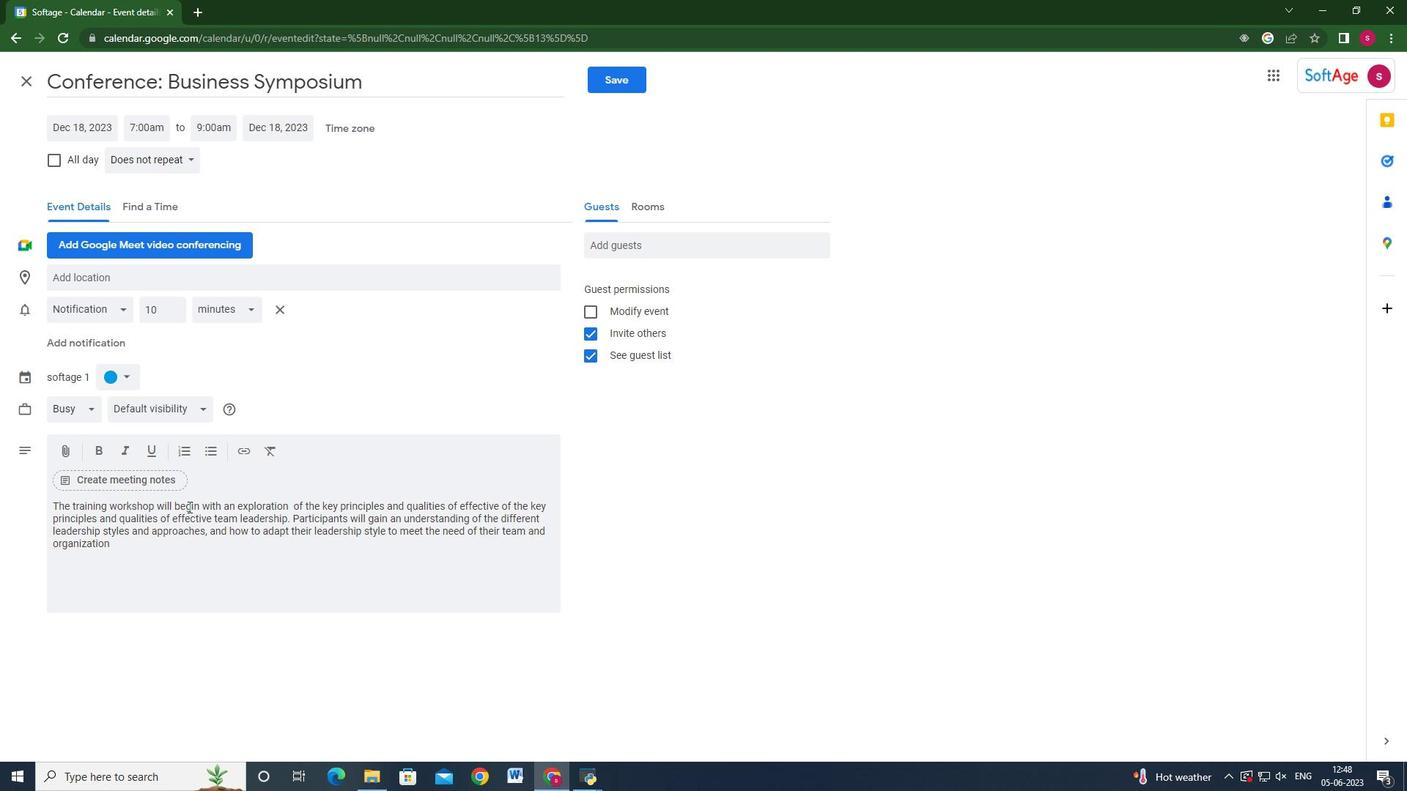 
Action: Mouse moved to (106, 379)
Screenshot: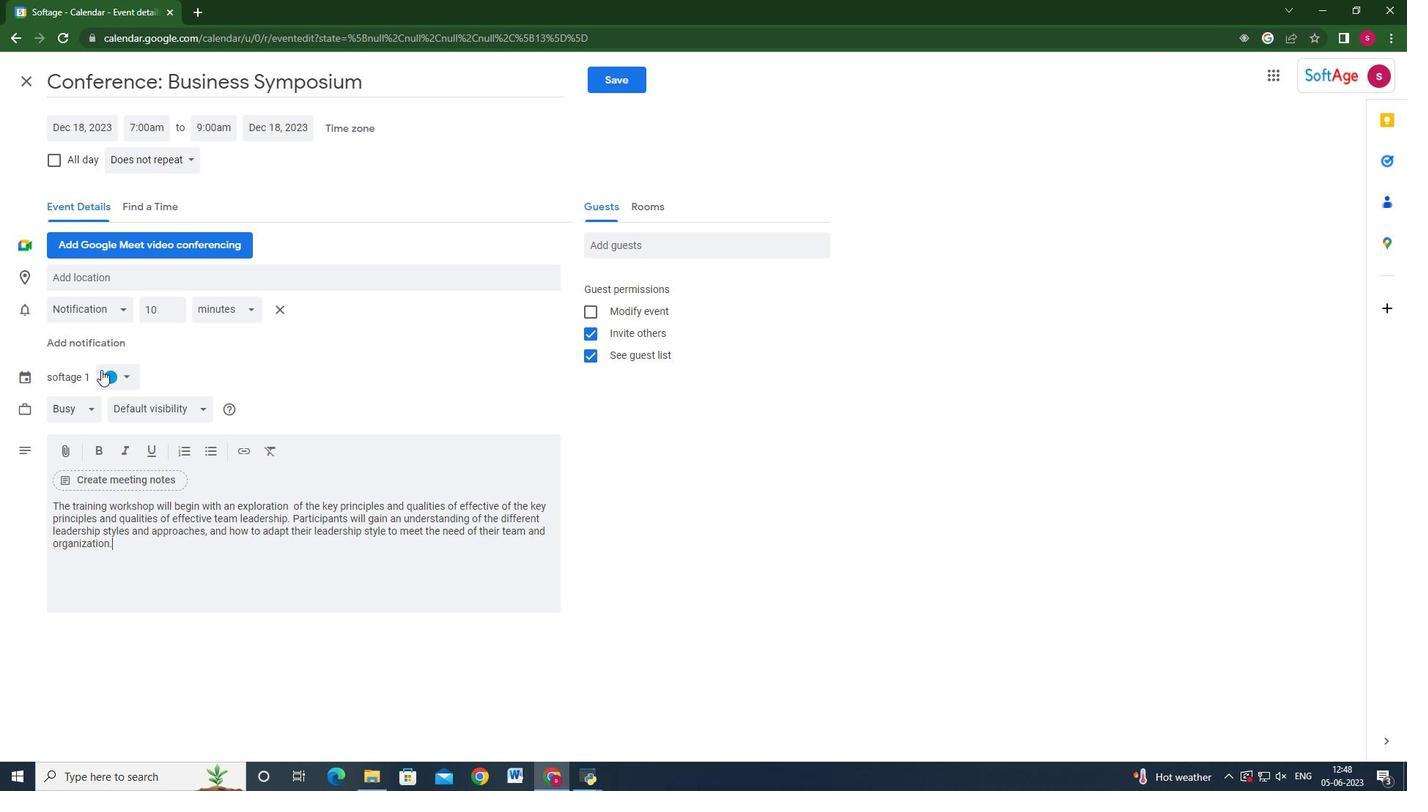 
Action: Mouse pressed left at (106, 379)
Screenshot: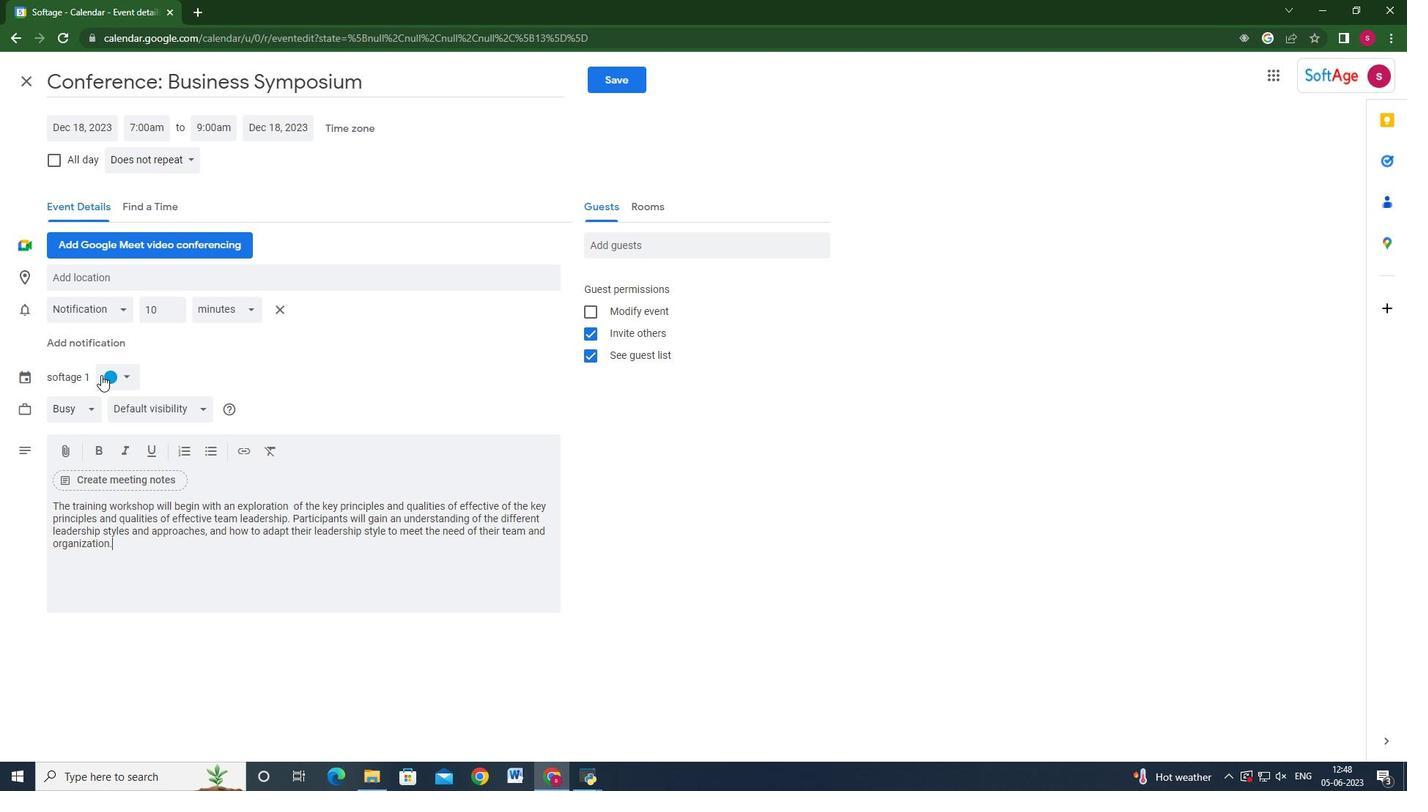 
Action: Mouse moved to (113, 449)
Screenshot: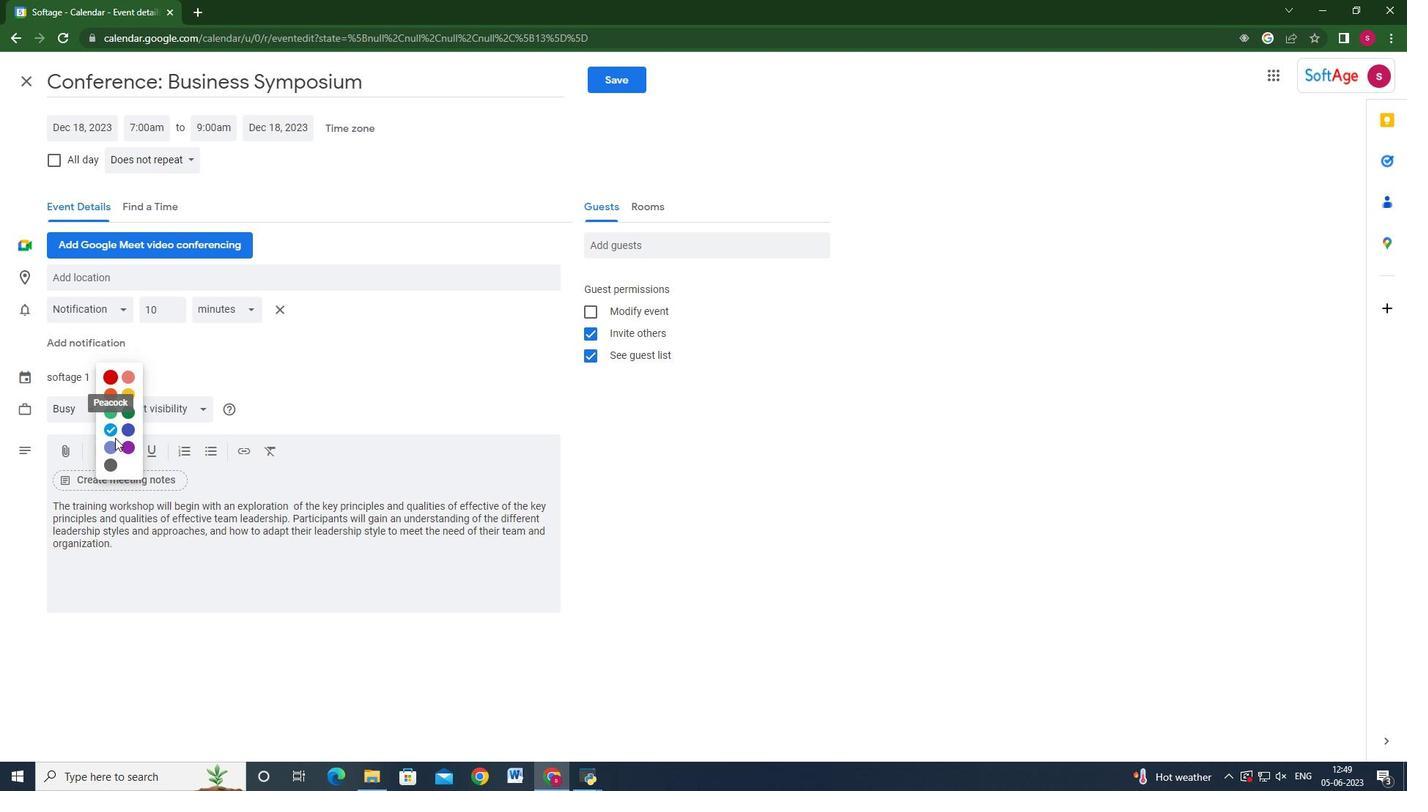 
Action: Mouse pressed left at (113, 449)
Screenshot: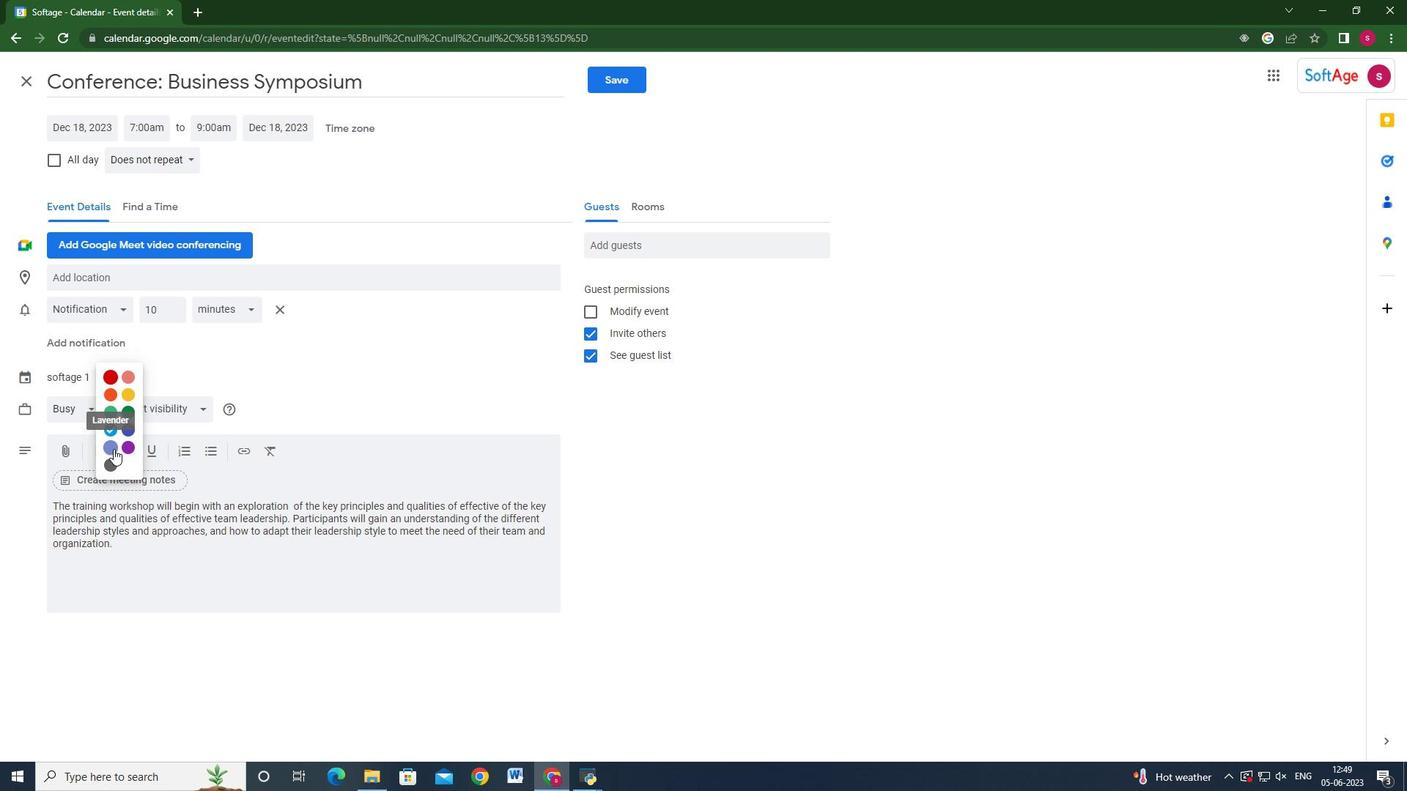 
Action: Mouse moved to (170, 283)
Screenshot: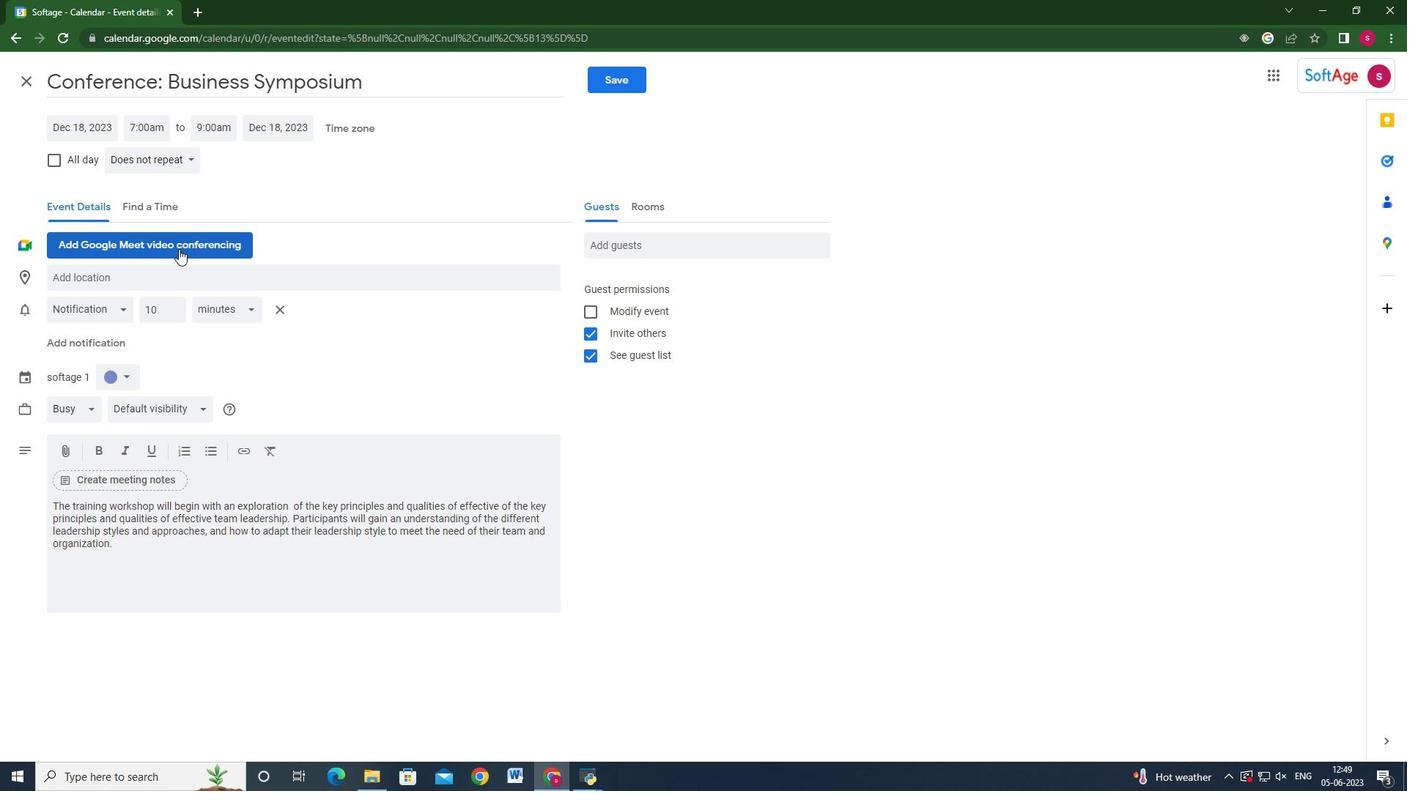 
Action: Mouse pressed left at (170, 283)
Screenshot: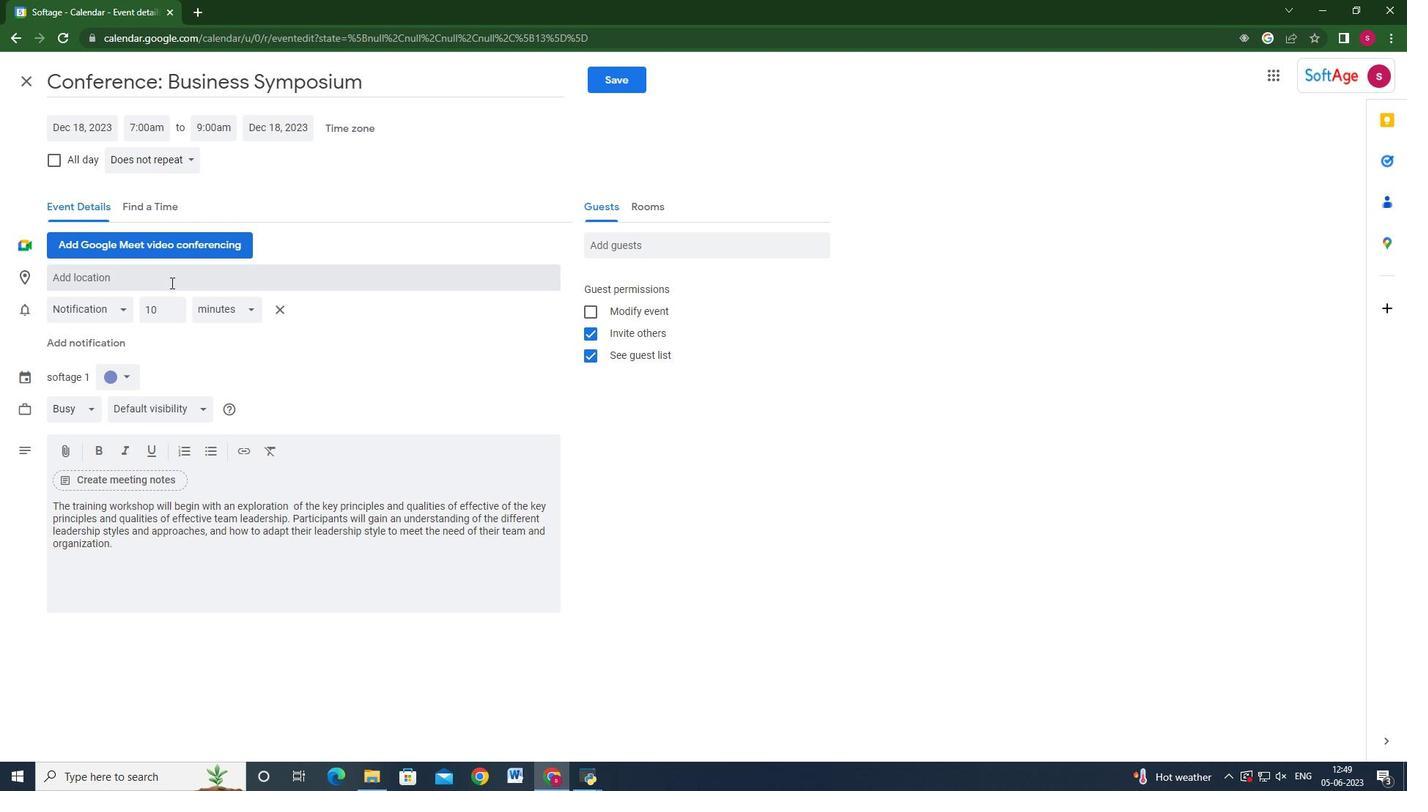 
Action: Key pressed 456<Key.space><Key.shift_r>Champs<Key.space><Key.shift><Key.backspace>-e<Key.shift_r><Key.backspace><Key.shift_r>Ek<Key.backspace>lysees<Key.space><Key.shift>Par<Key.backspace><Key.backspace><Key.backspace><Key.backspace>,<Key.space><Key.shift>Paris,<Key.space><Key.shift_r>France<Key.space>
Screenshot: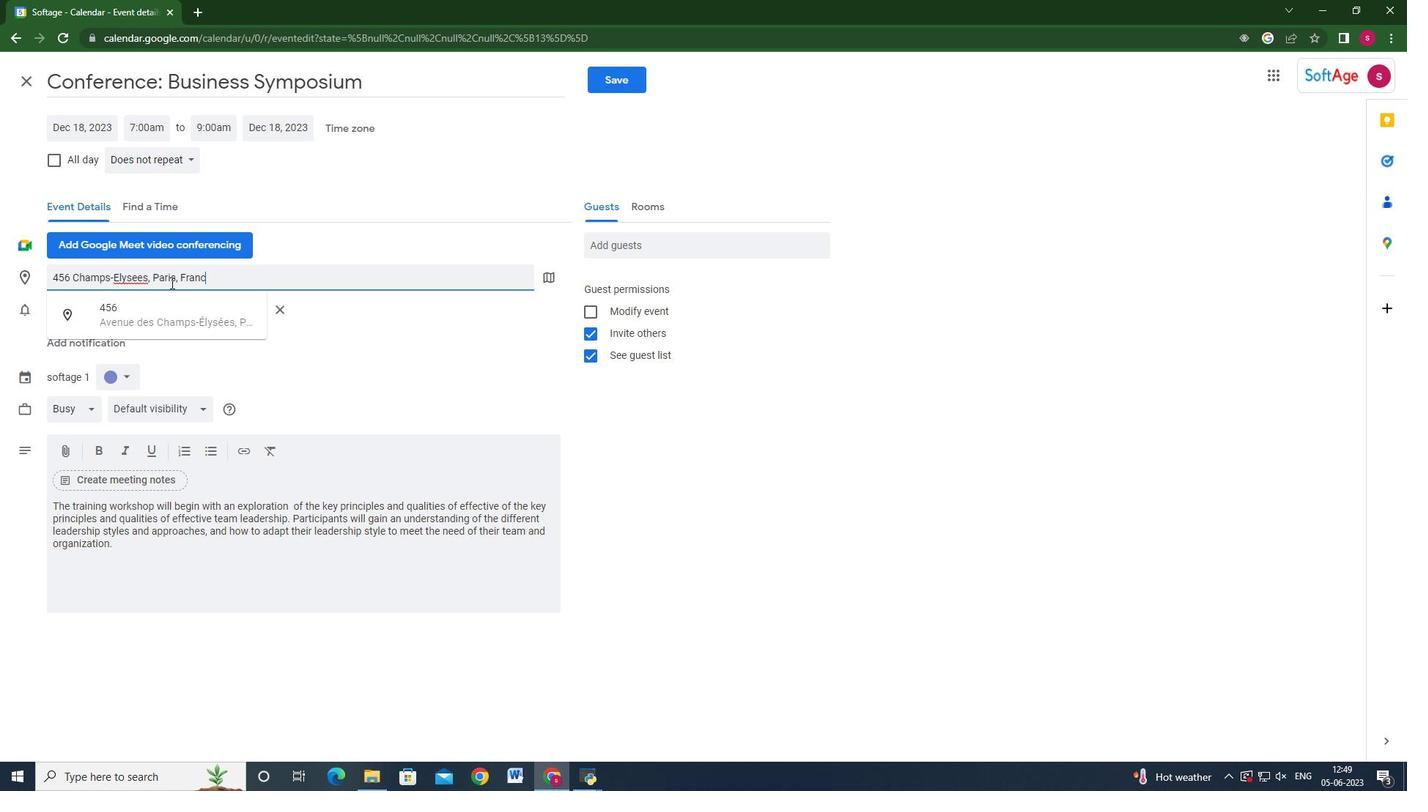 
Action: Mouse moved to (684, 251)
Screenshot: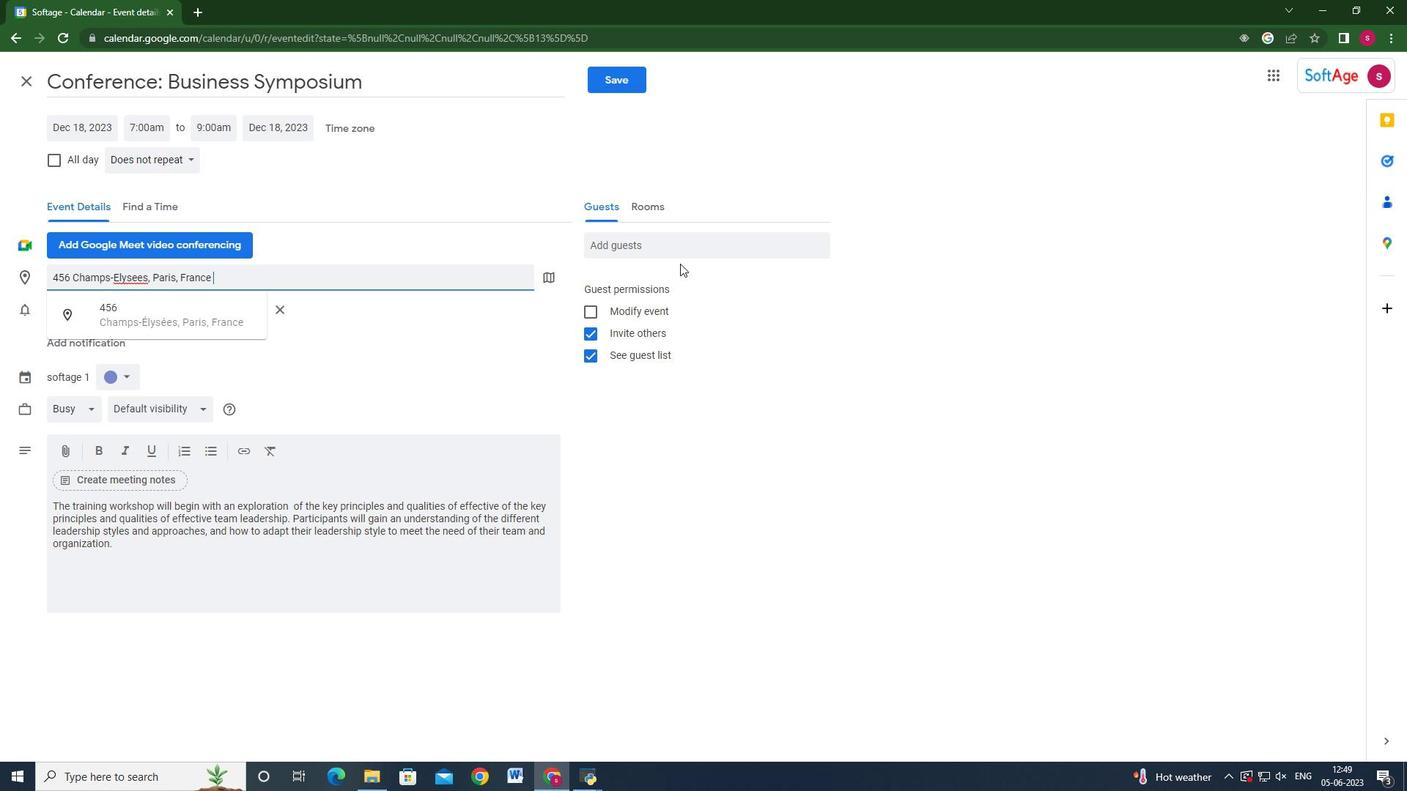 
Action: Mouse pressed left at (684, 251)
Screenshot: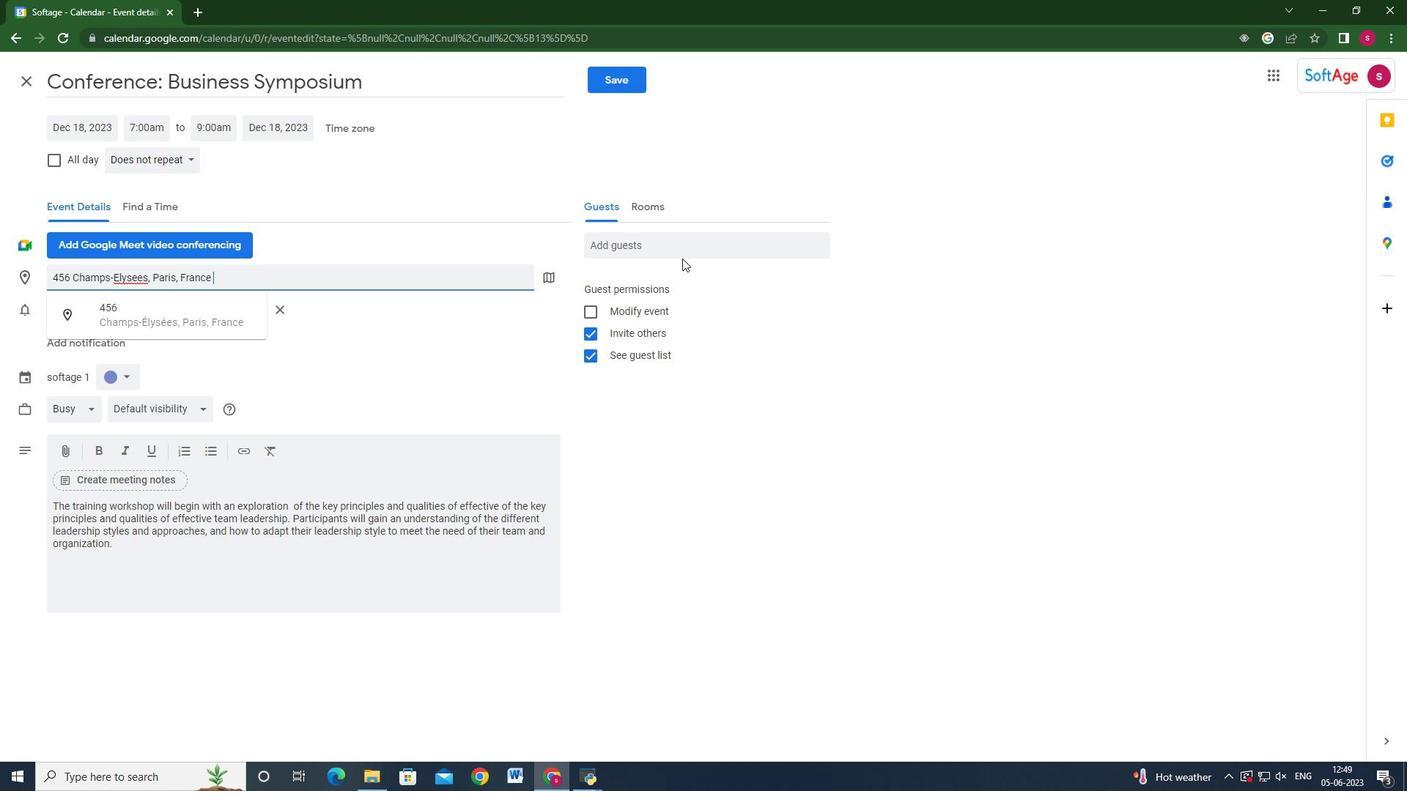 
Action: Key pressed softage.8<Key.shift_r>@softage.net<Key.enter>softage.9<Key.shift_r>@softage.net<Key.enter>
Screenshot: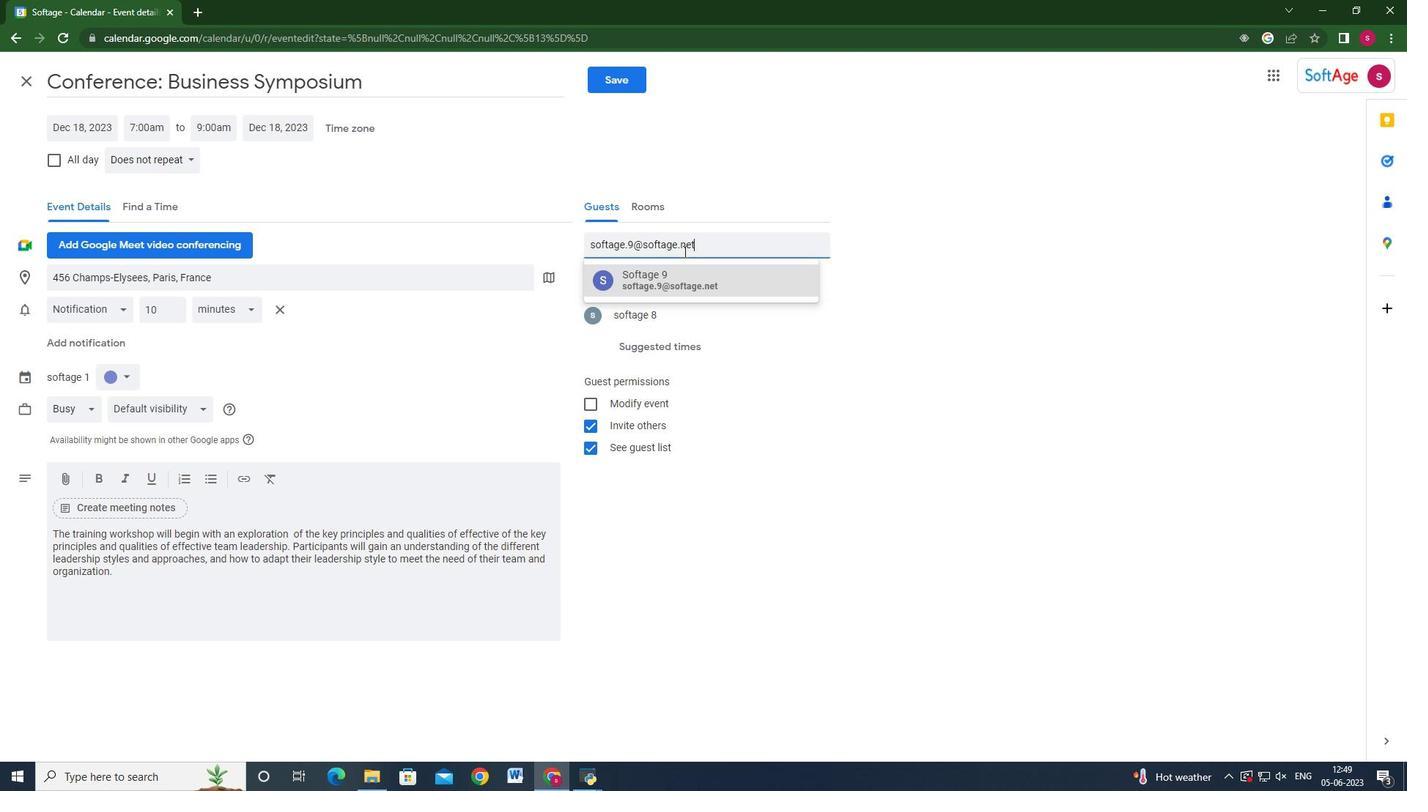 
Action: Mouse moved to (147, 151)
Screenshot: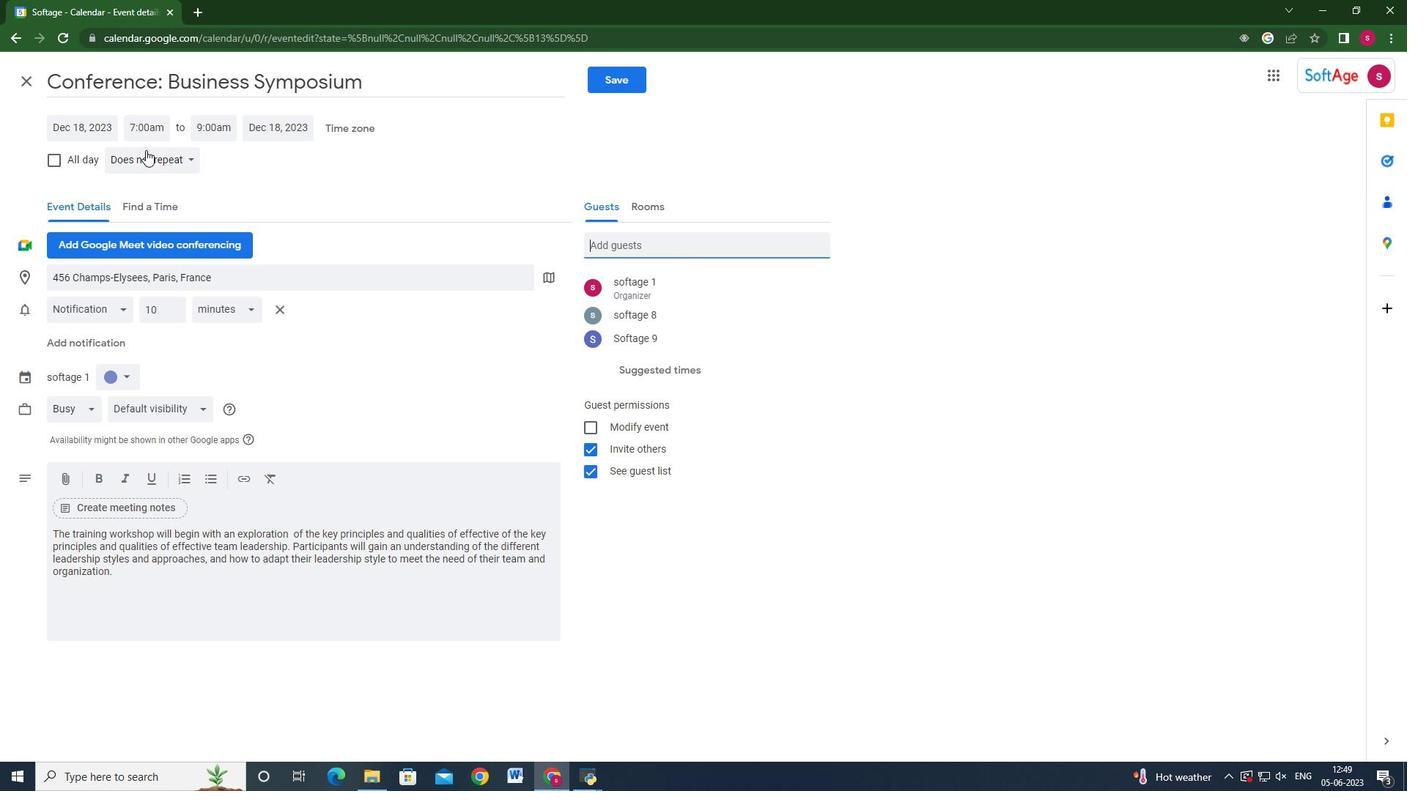 
Action: Mouse pressed left at (147, 151)
Screenshot: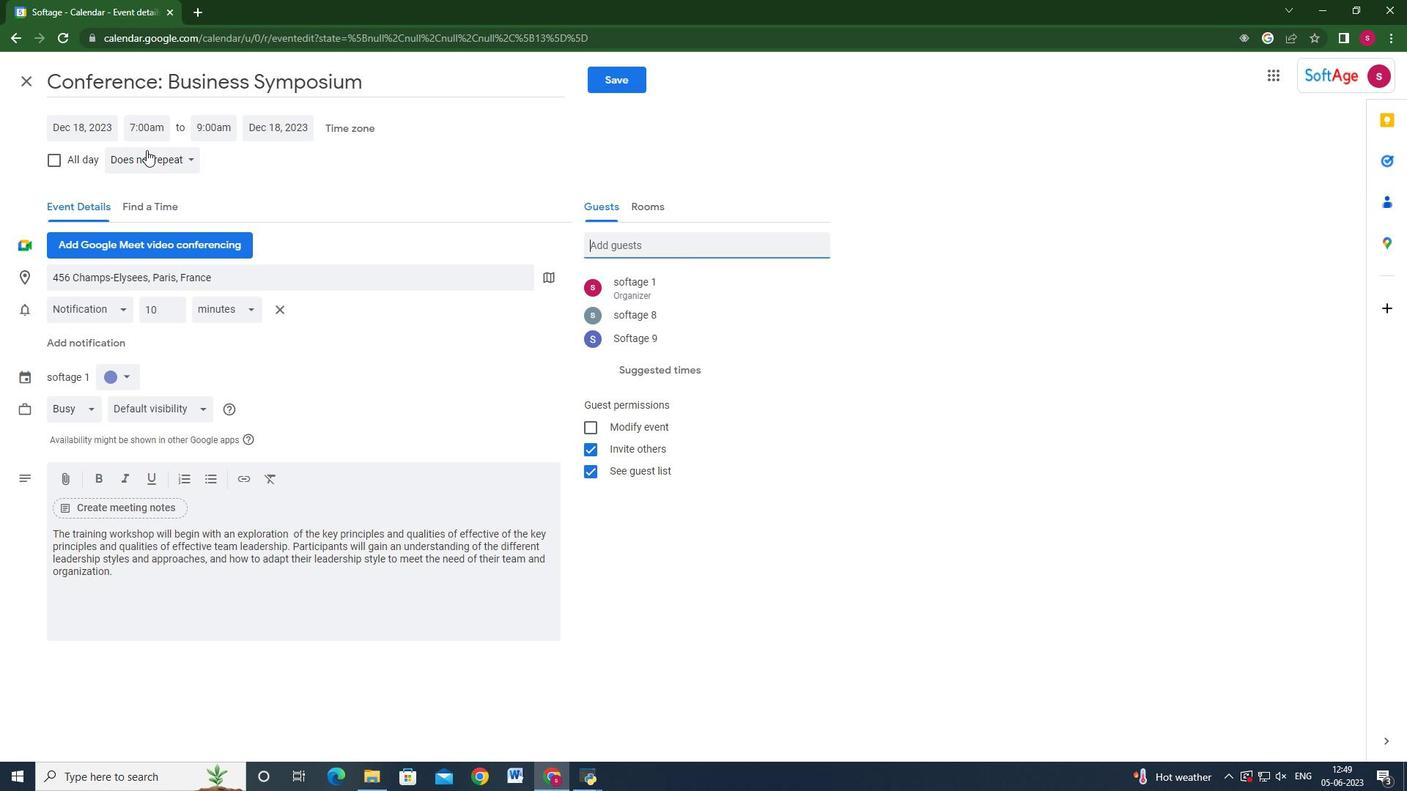 
Action: Mouse moved to (163, 161)
Screenshot: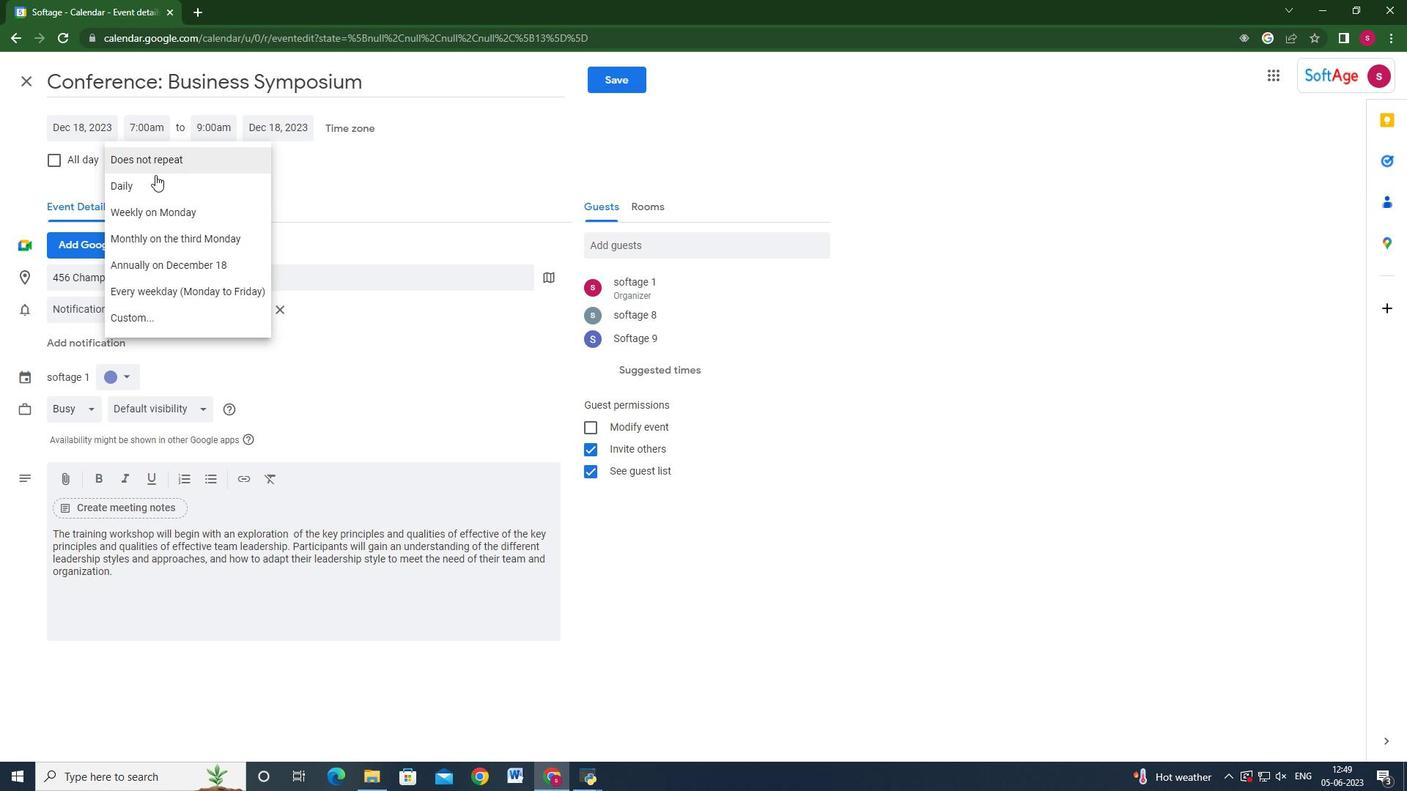
Action: Mouse pressed left at (163, 161)
Screenshot: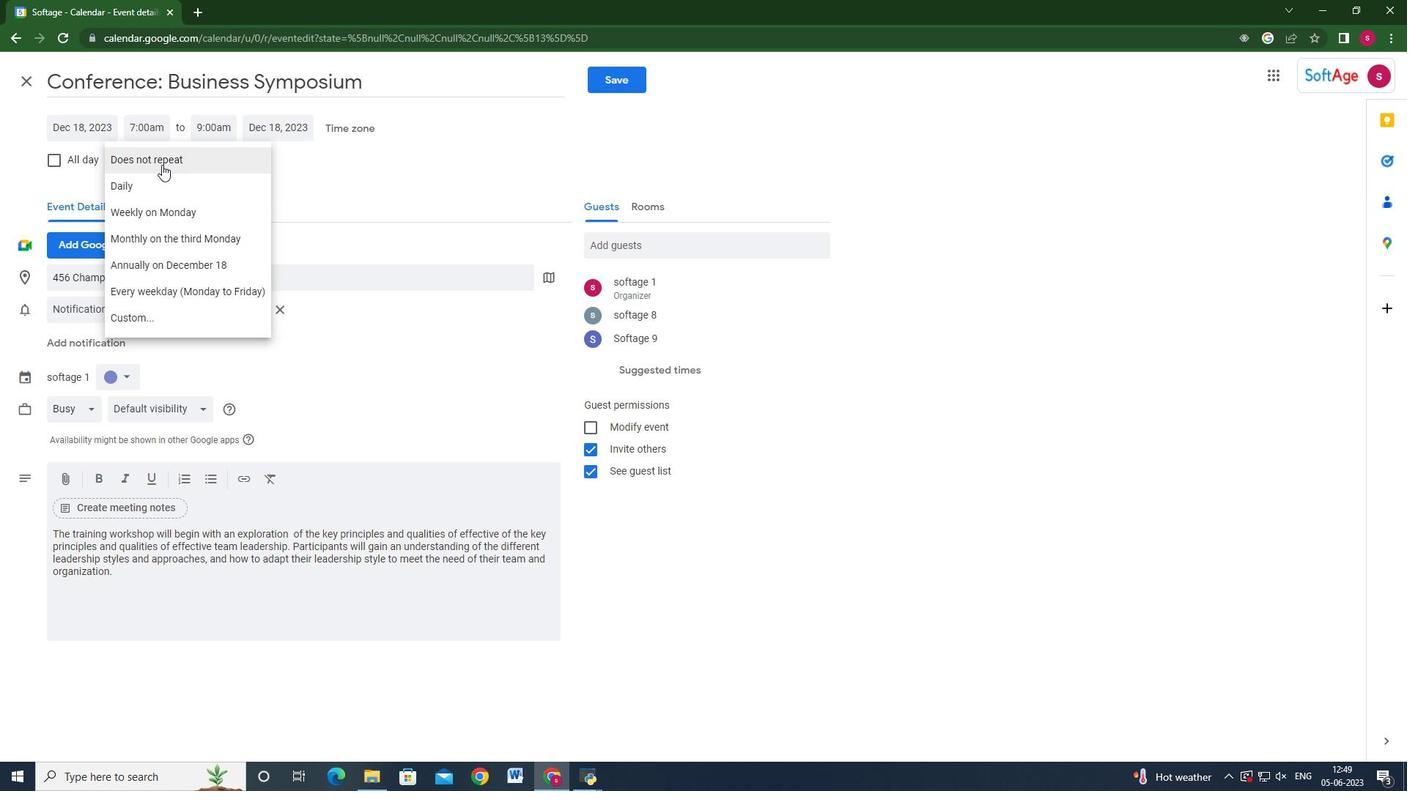 
Action: Mouse moved to (624, 75)
Screenshot: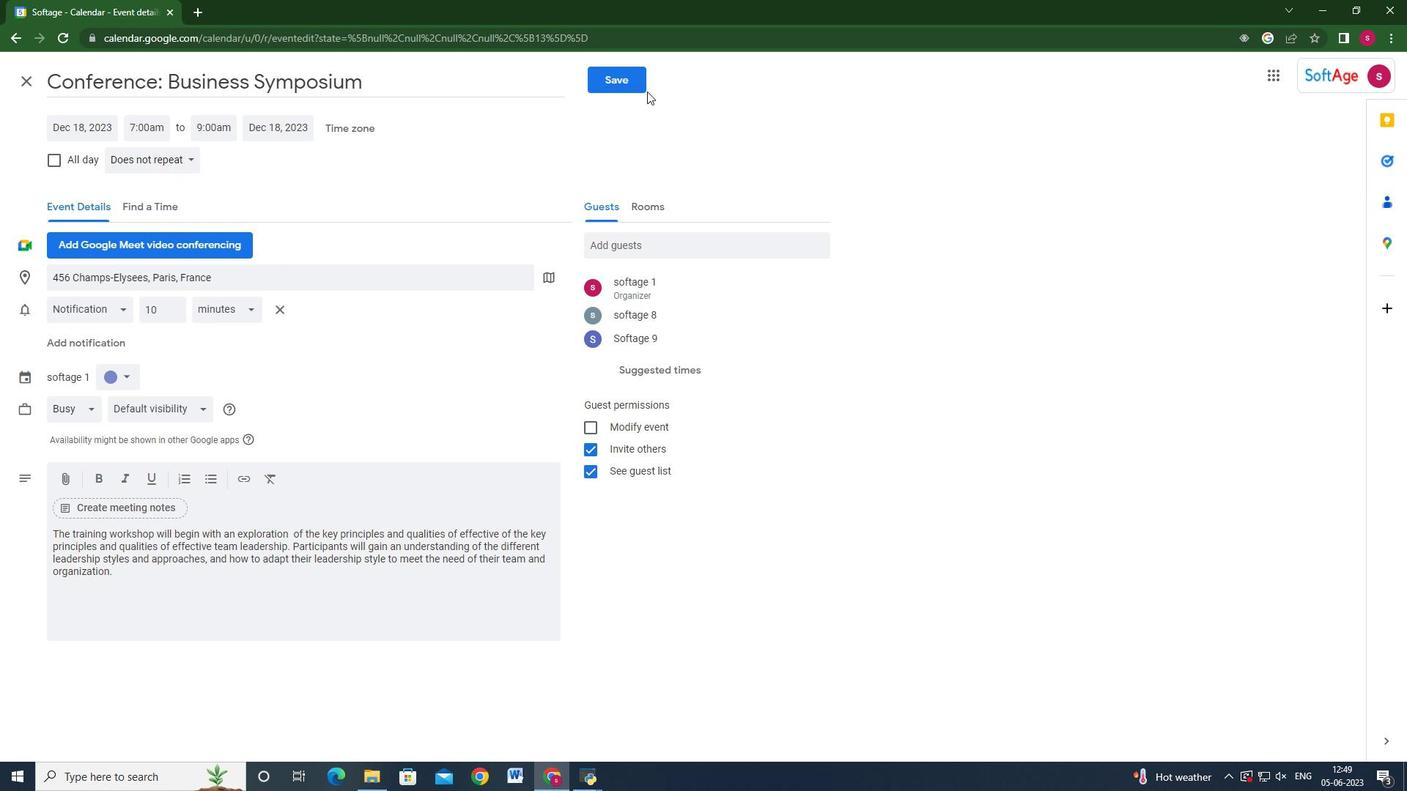 
Action: Mouse pressed left at (624, 75)
Screenshot: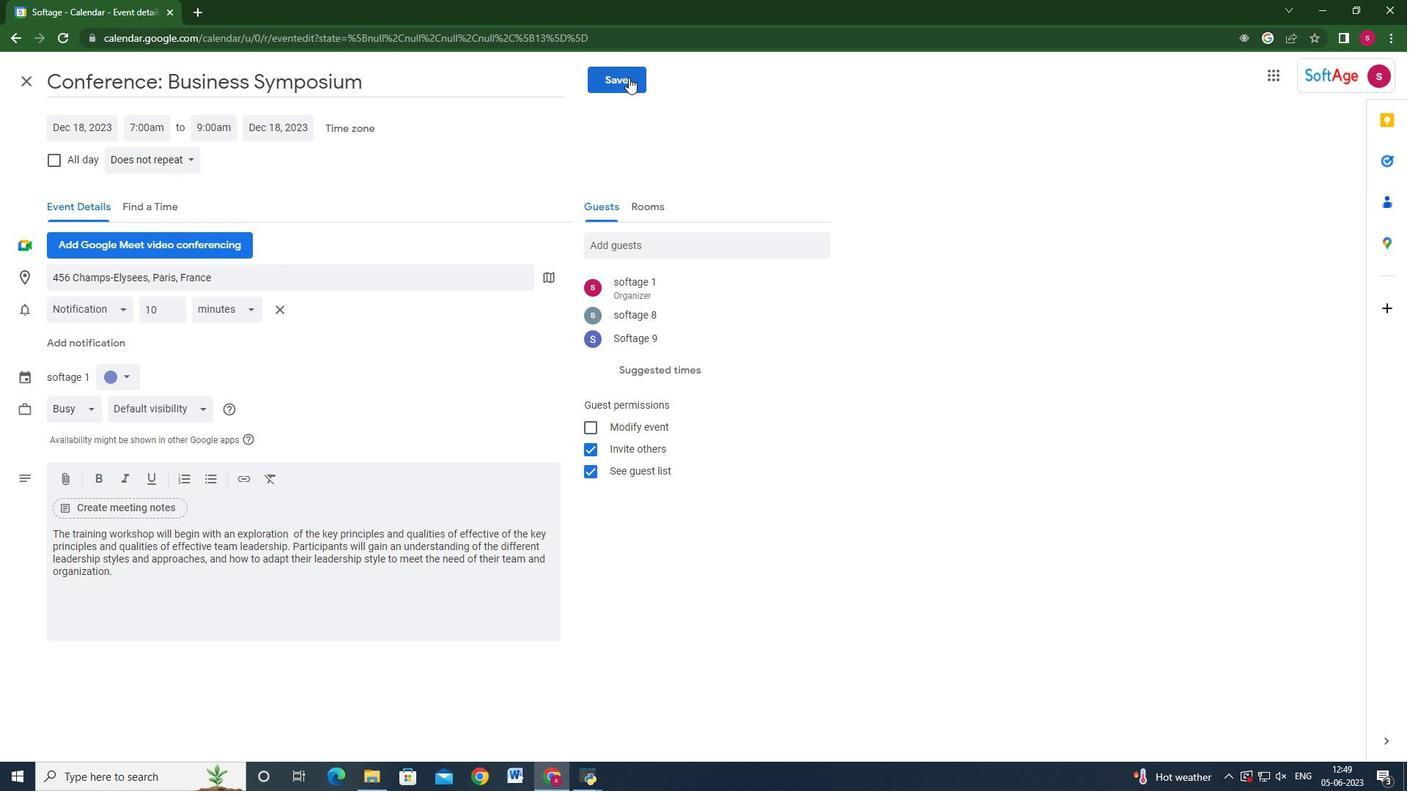 
Action: Mouse moved to (844, 439)
Screenshot: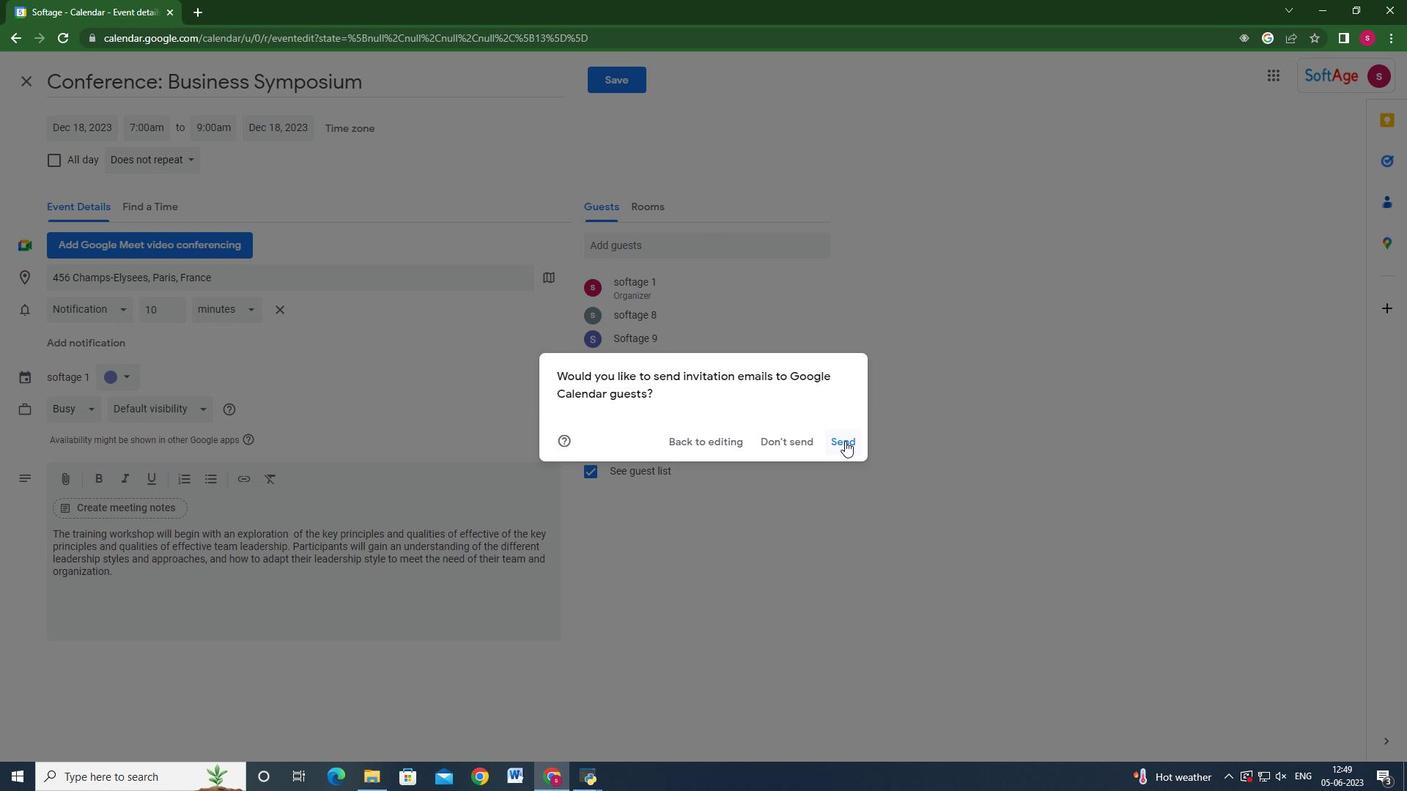 
Action: Mouse pressed left at (844, 439)
Screenshot: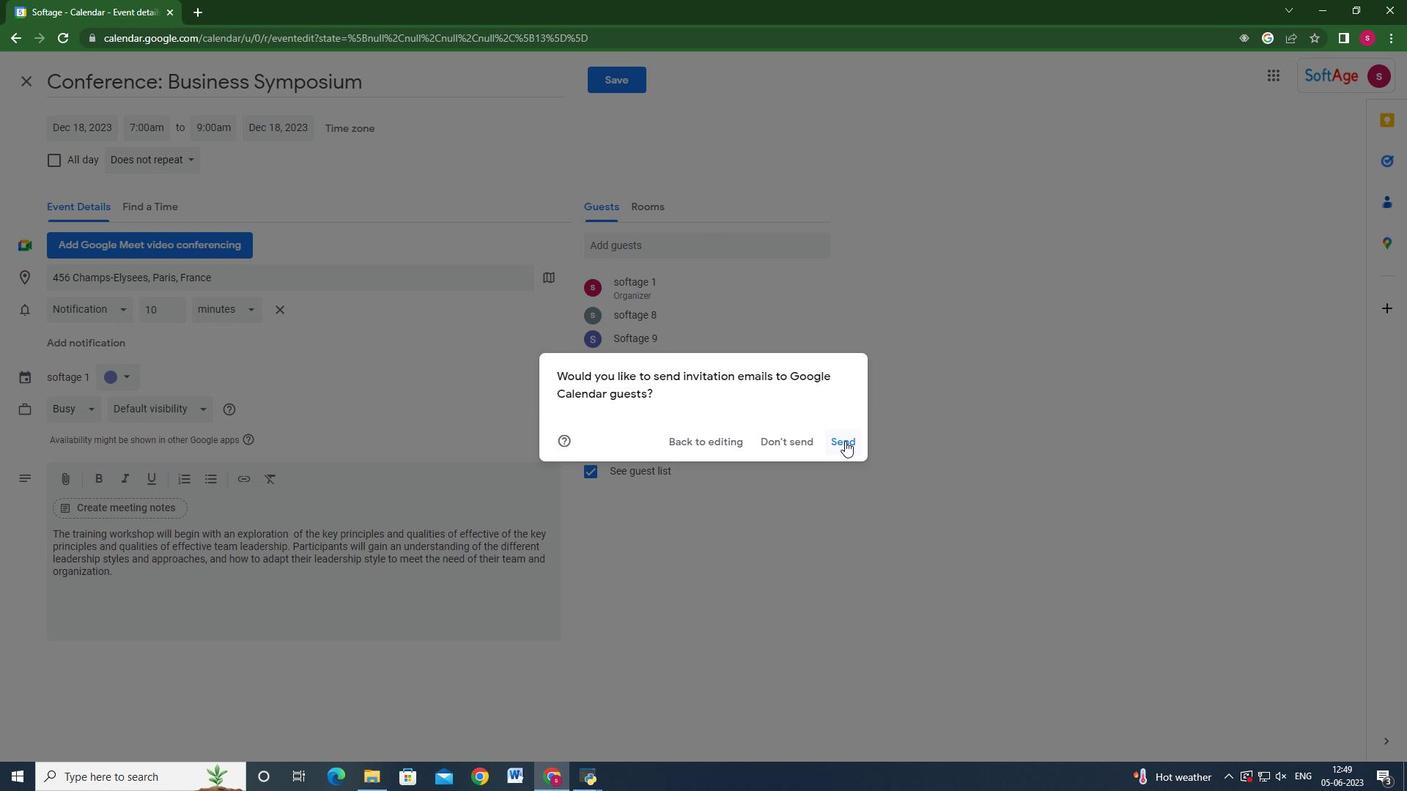 
Action: Mouse moved to (1385, 511)
Screenshot: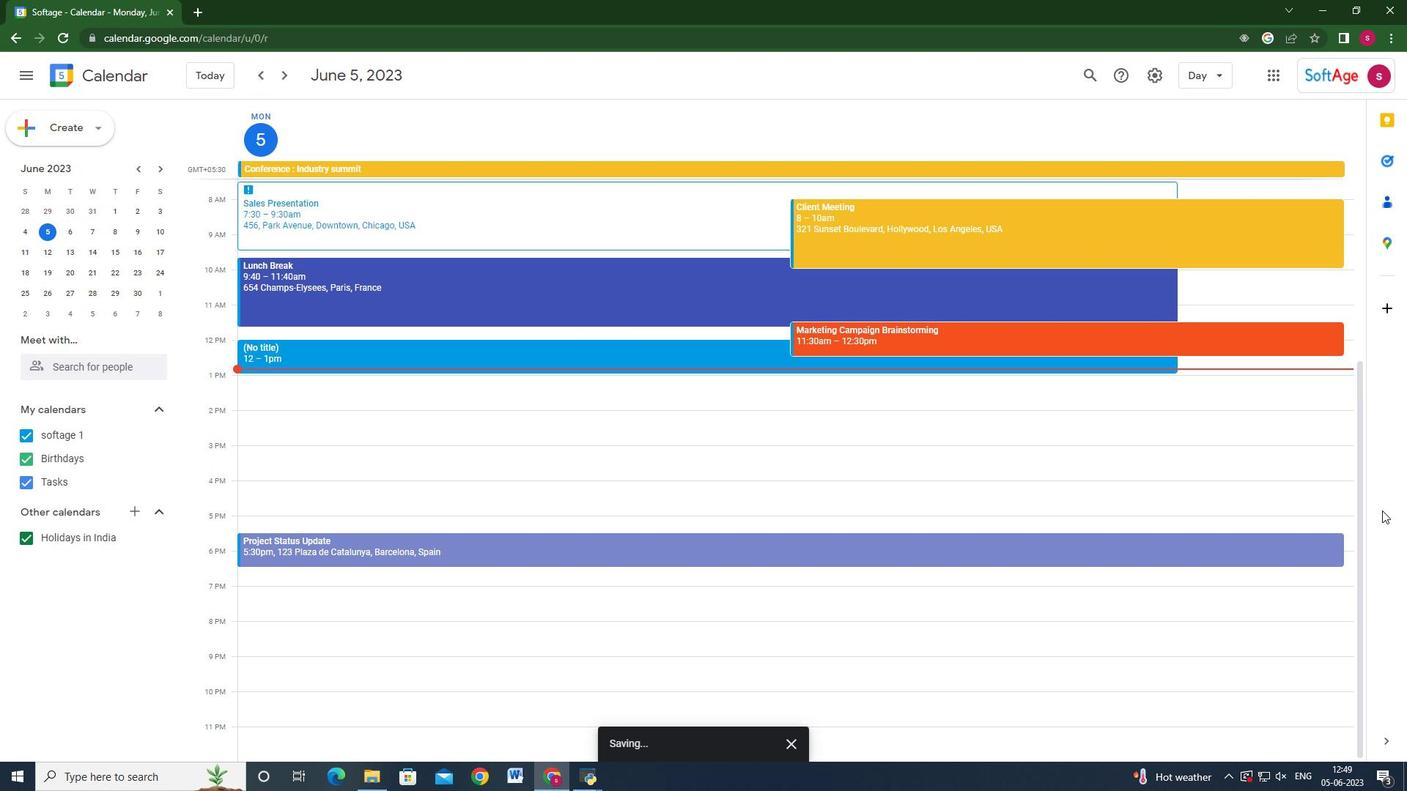 
